 Task: Check the average views per listing of common area in the last 3 years.
Action: Mouse moved to (1001, 246)
Screenshot: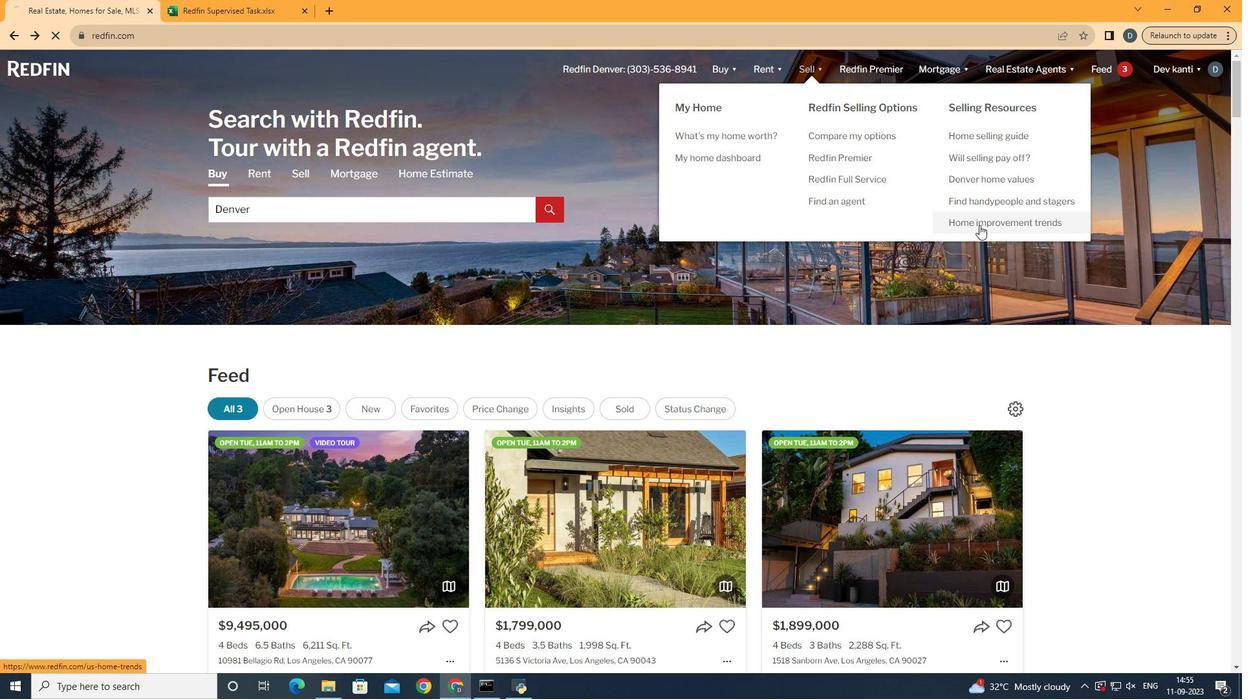 
Action: Mouse pressed left at (1001, 246)
Screenshot: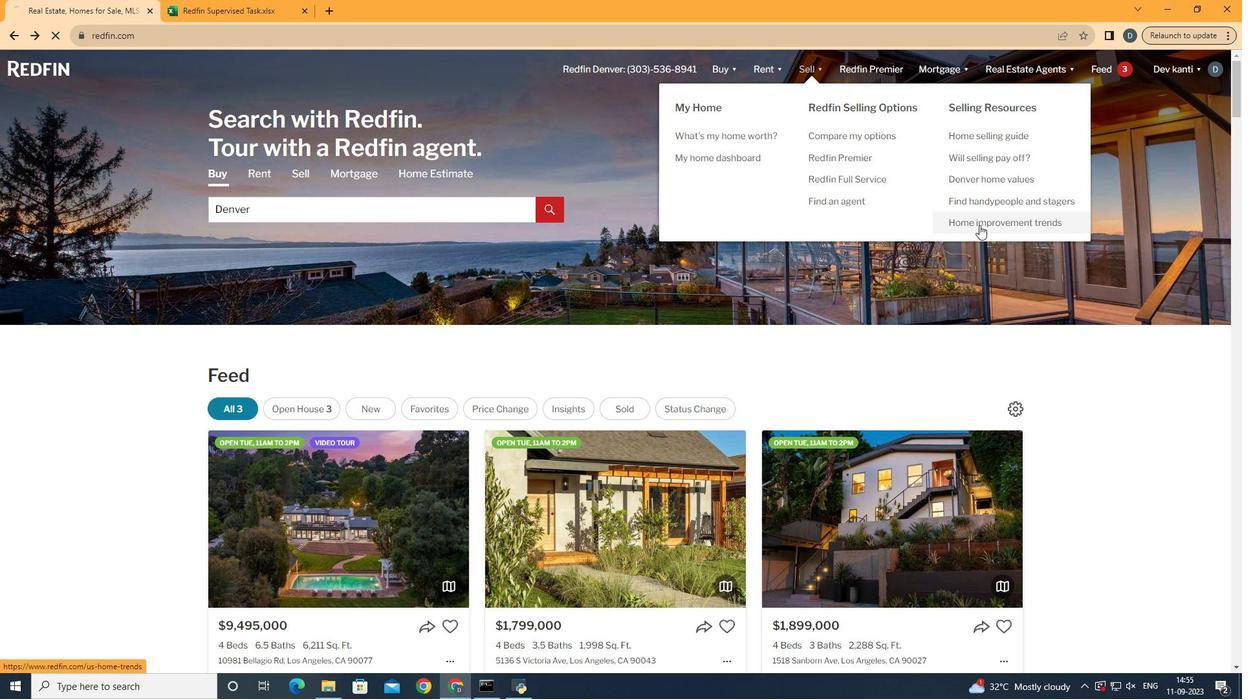 
Action: Mouse moved to (342, 264)
Screenshot: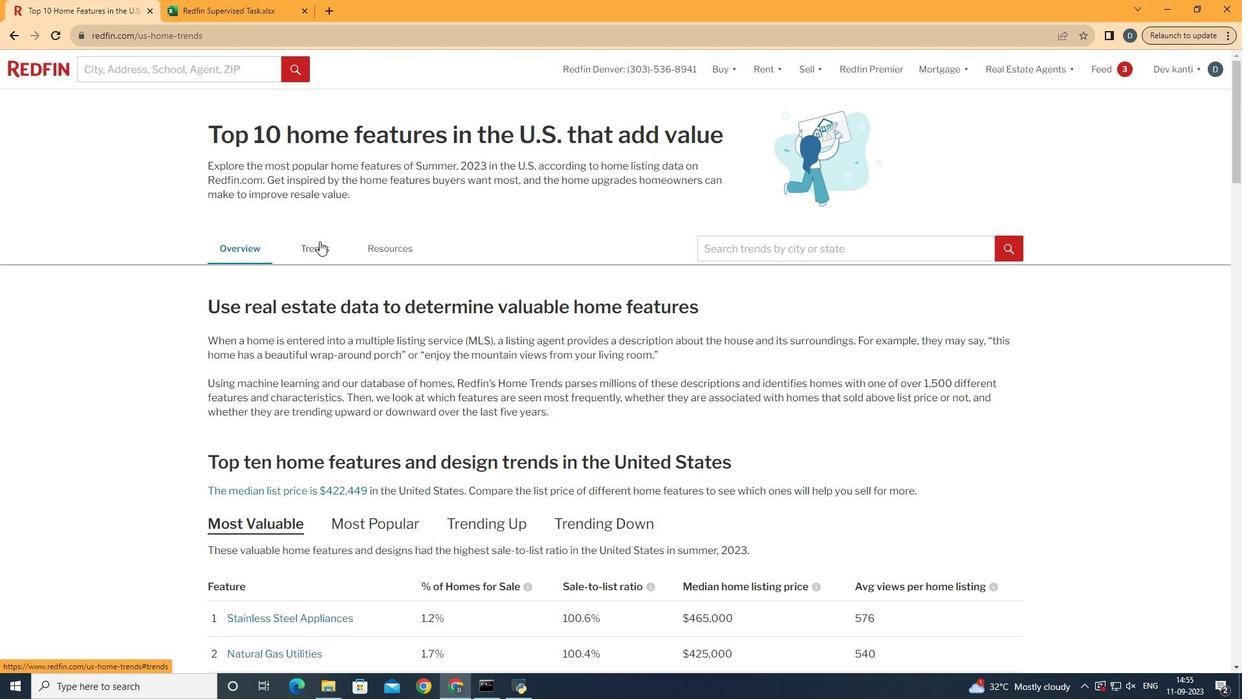 
Action: Mouse pressed left at (342, 264)
Screenshot: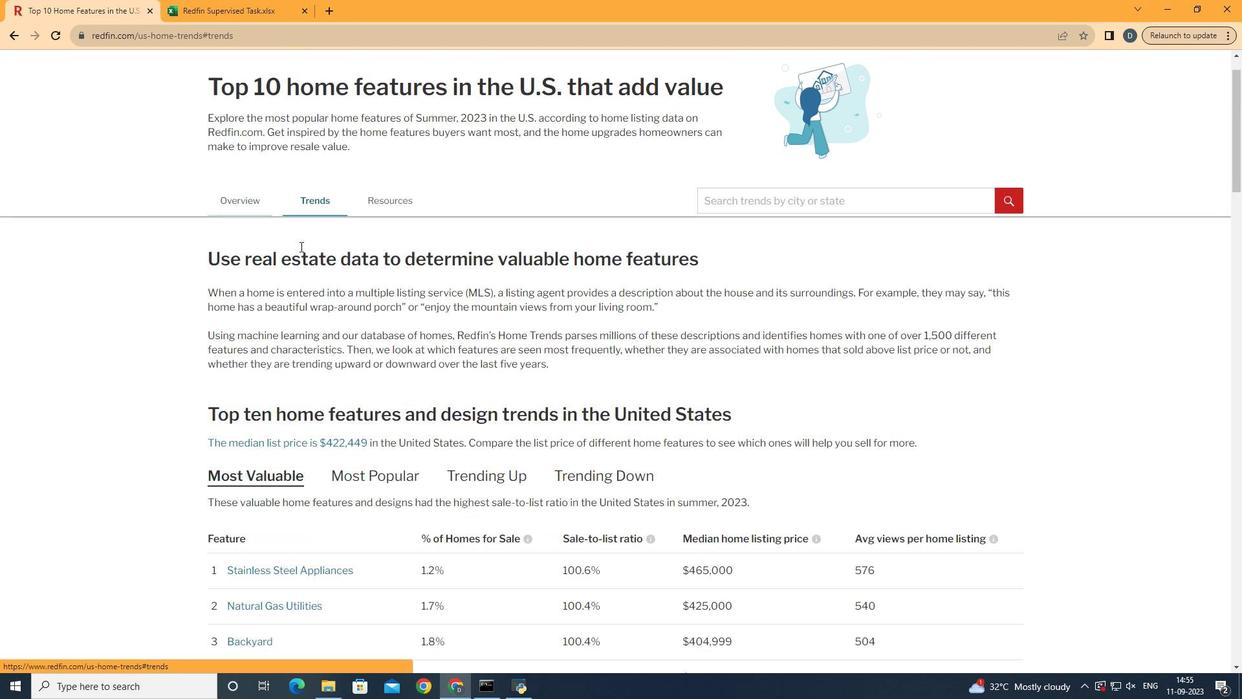 
Action: Mouse moved to (359, 298)
Screenshot: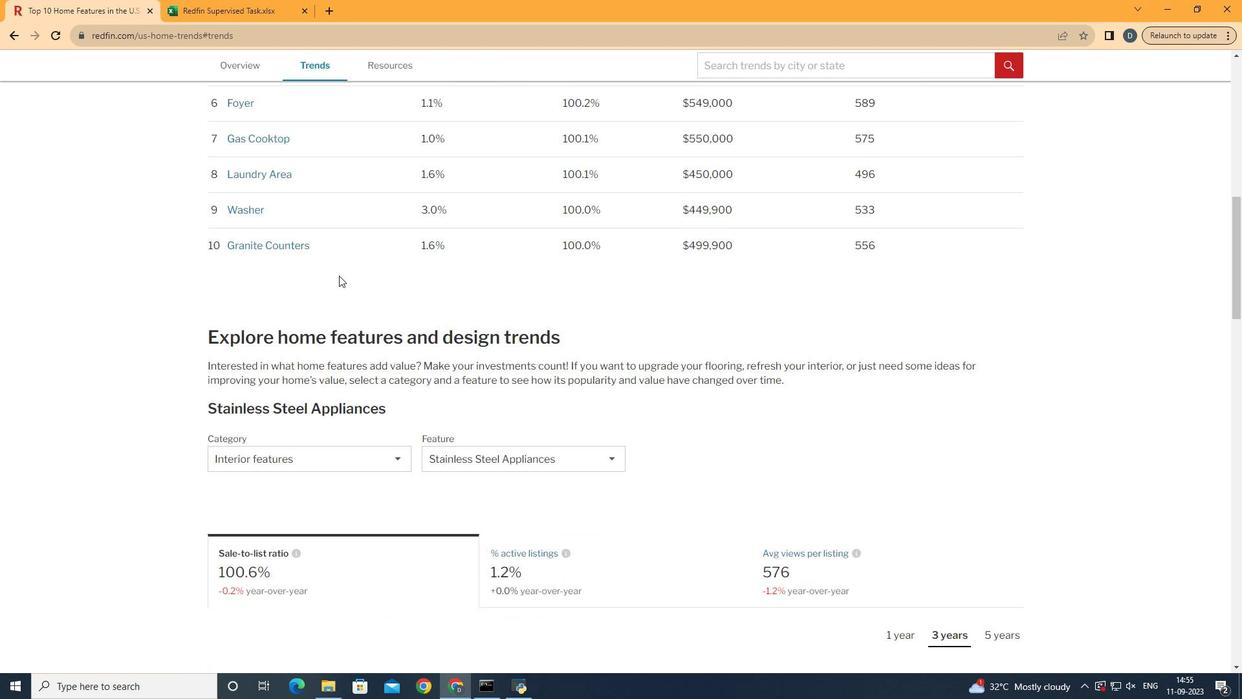 
Action: Mouse scrolled (359, 297) with delta (0, 0)
Screenshot: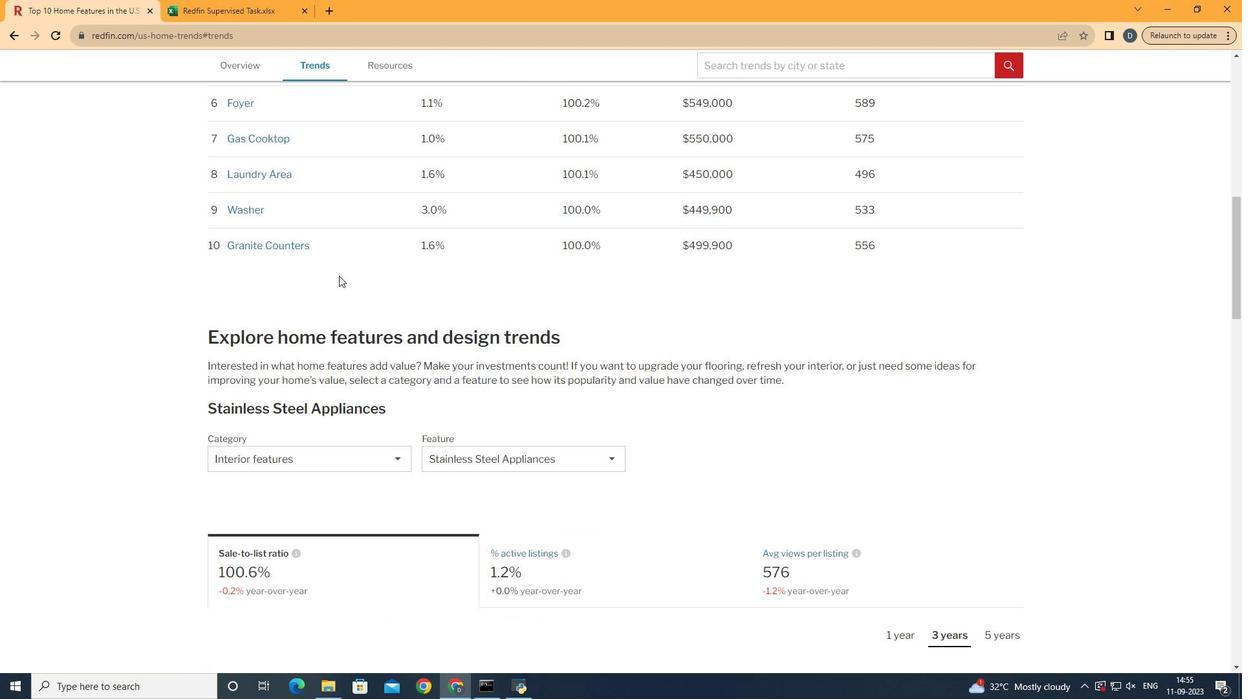 
Action: Mouse scrolled (359, 297) with delta (0, 0)
Screenshot: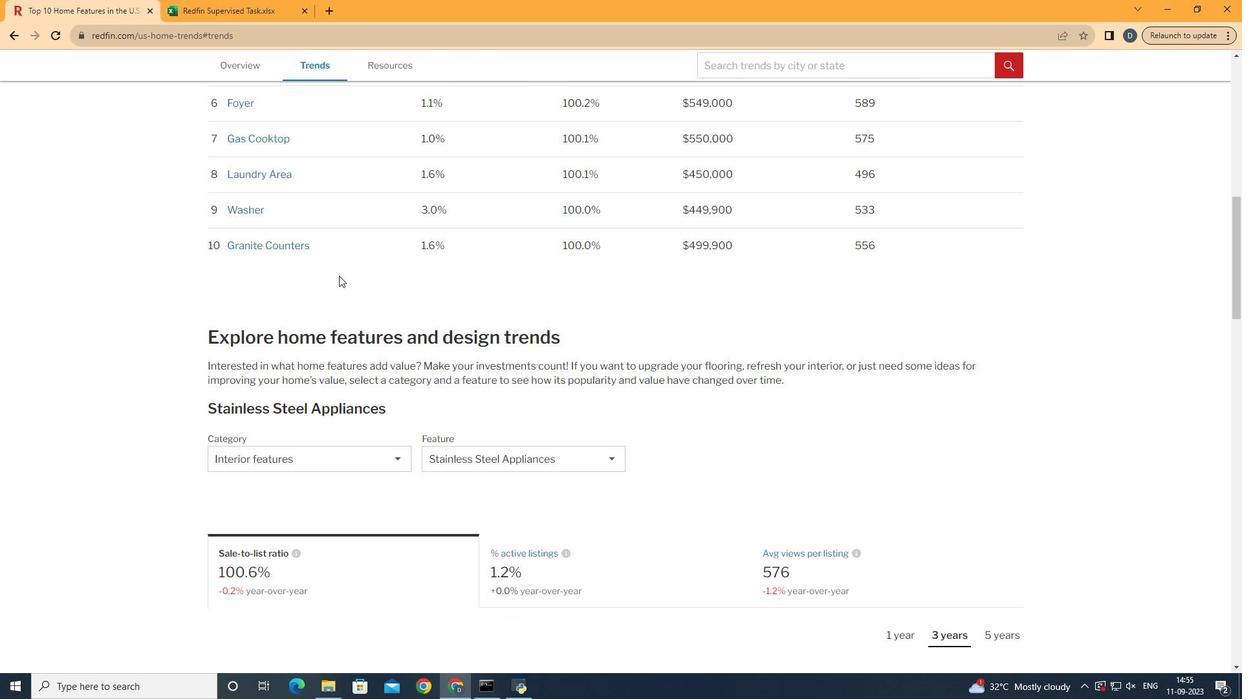 
Action: Mouse scrolled (359, 297) with delta (0, 0)
Screenshot: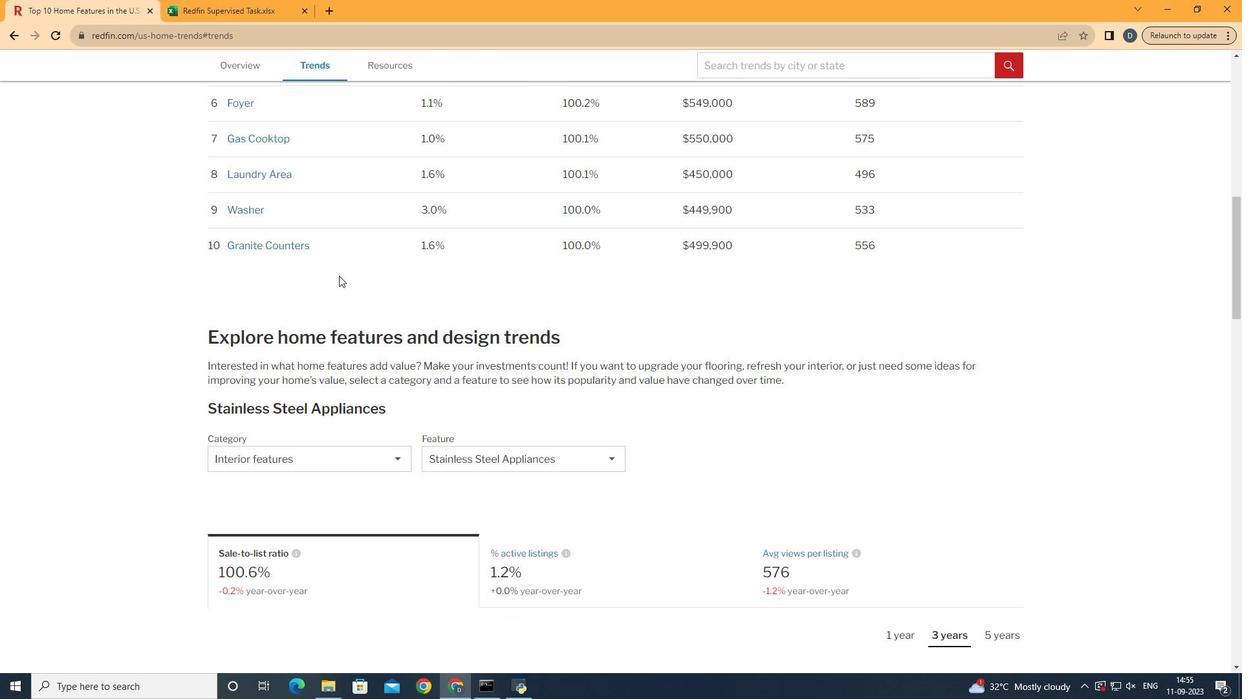 
Action: Mouse scrolled (359, 297) with delta (0, 0)
Screenshot: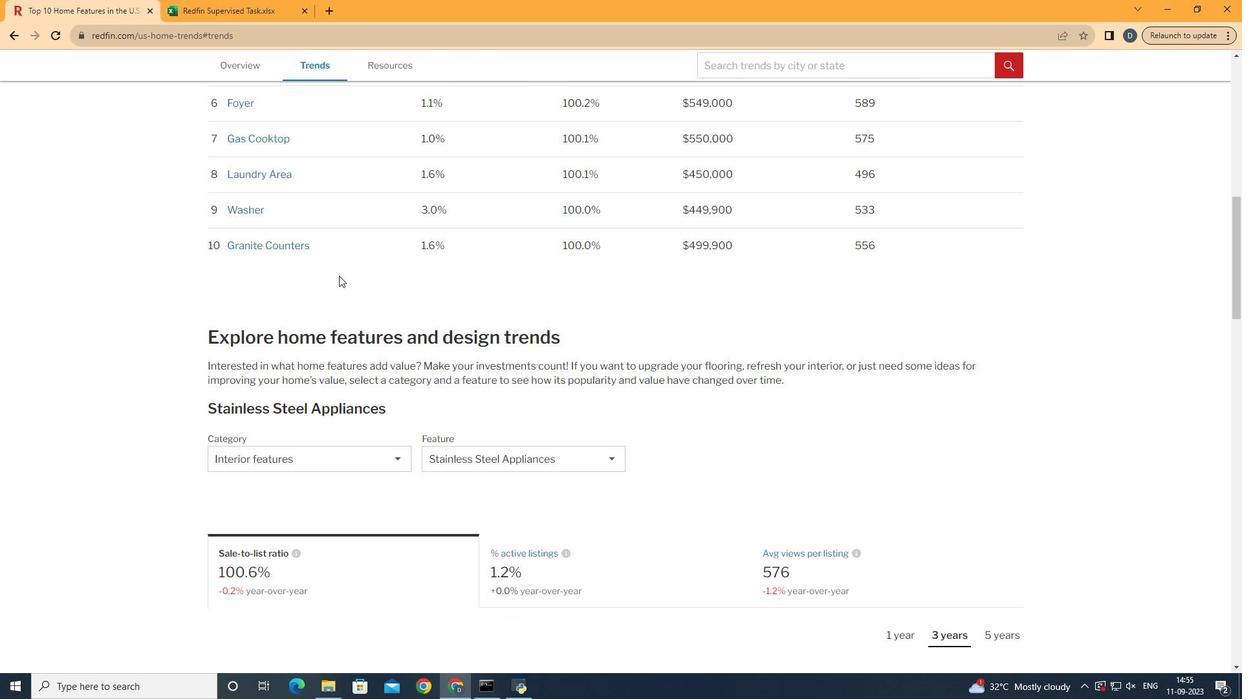 
Action: Mouse moved to (360, 298)
Screenshot: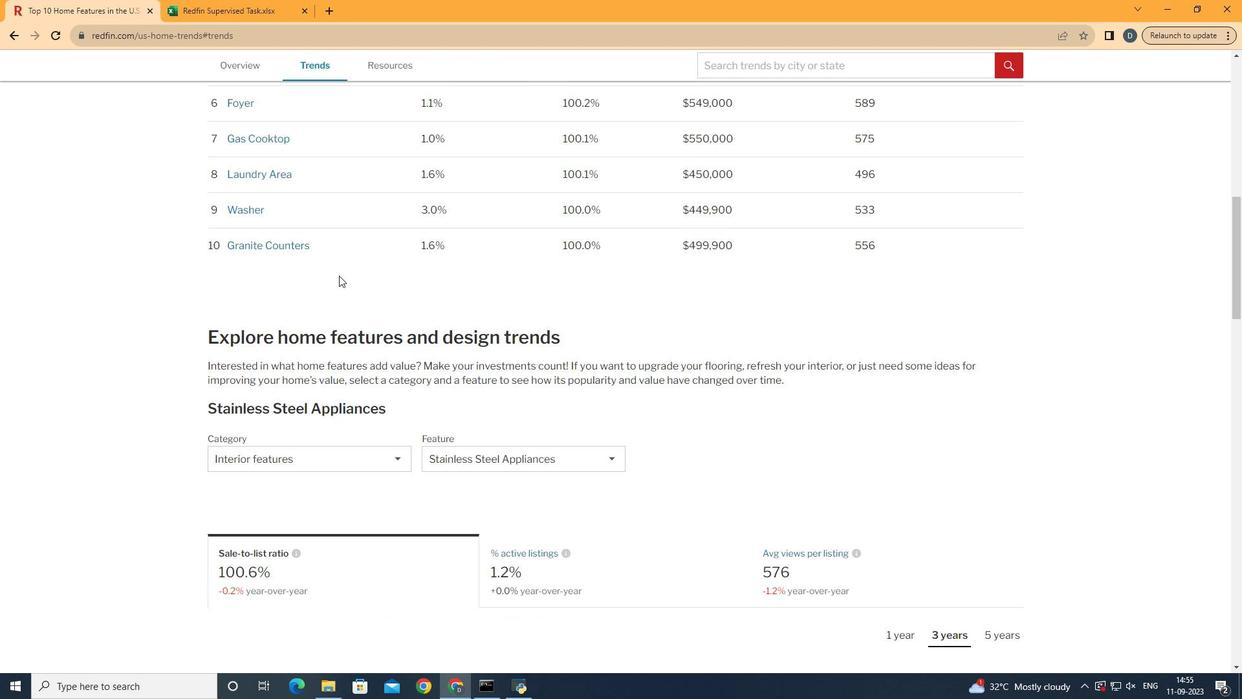 
Action: Mouse scrolled (360, 297) with delta (0, 0)
Screenshot: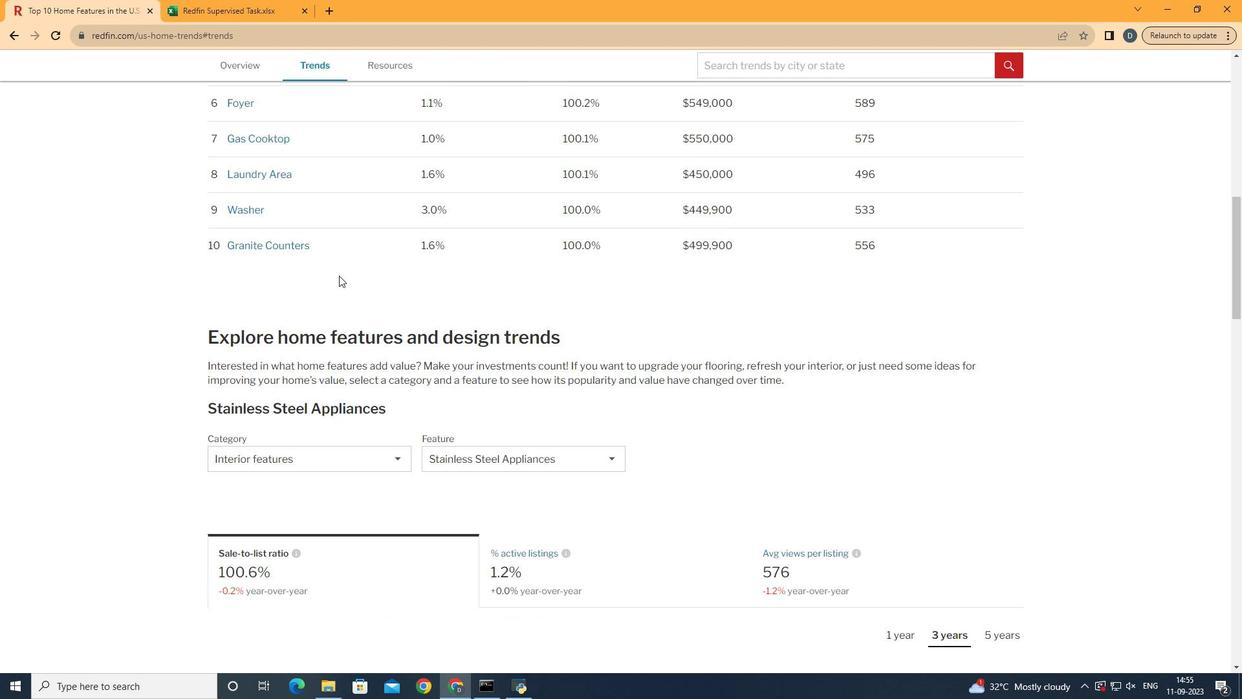 
Action: Mouse moved to (361, 298)
Screenshot: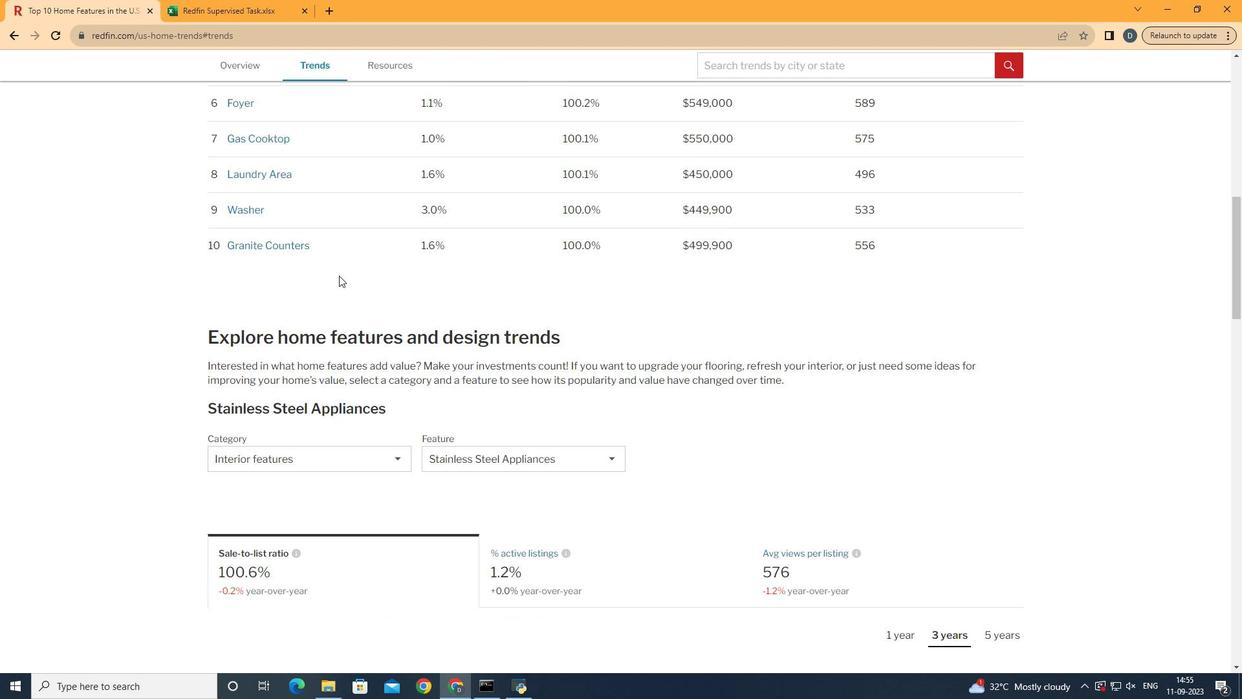 
Action: Mouse scrolled (361, 297) with delta (0, 0)
Screenshot: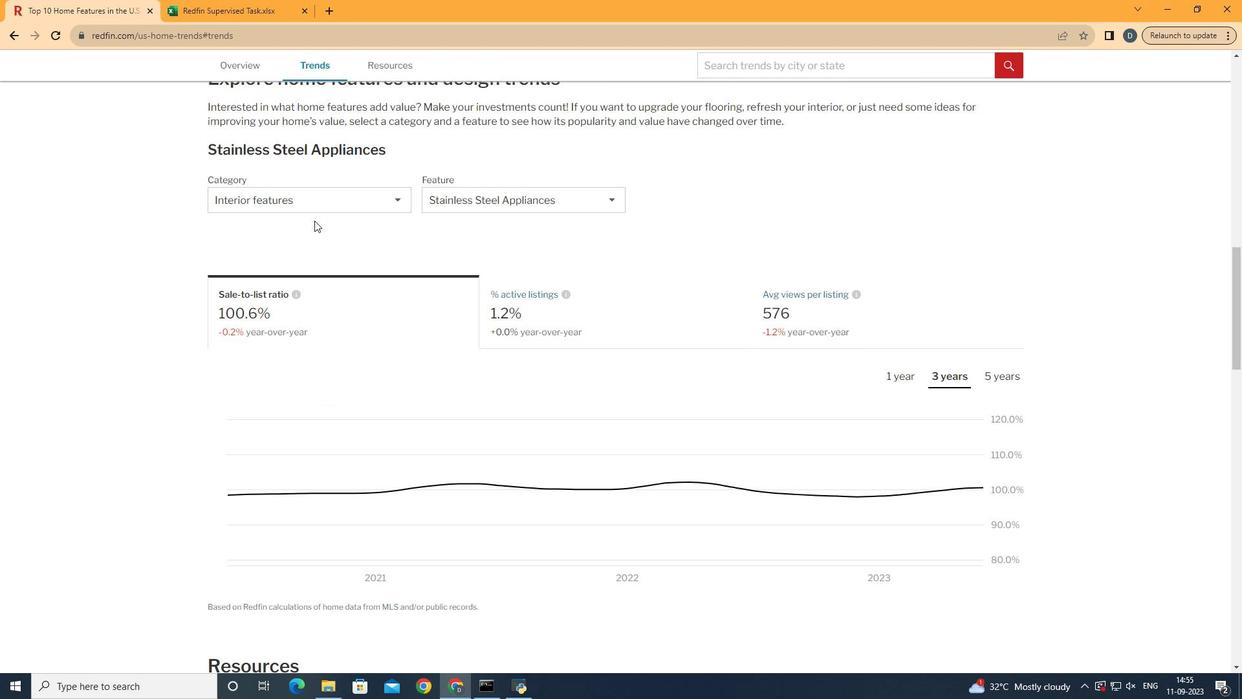 
Action: Mouse scrolled (361, 297) with delta (0, 0)
Screenshot: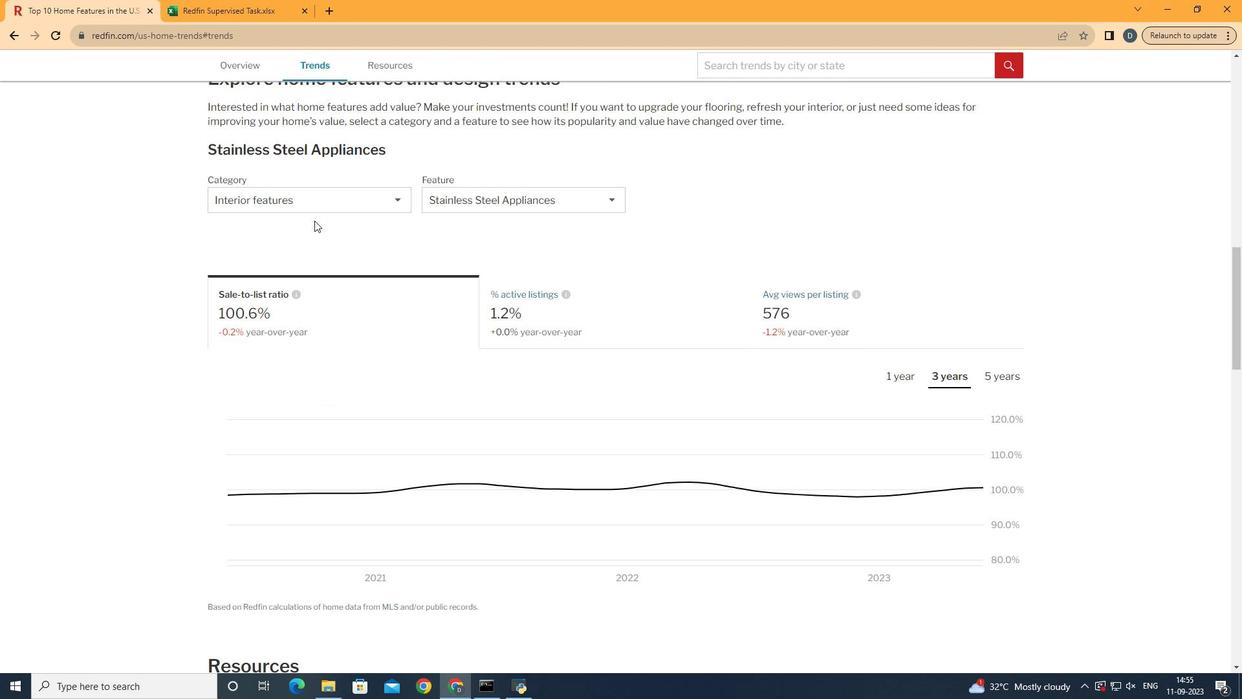 
Action: Mouse scrolled (361, 297) with delta (0, 0)
Screenshot: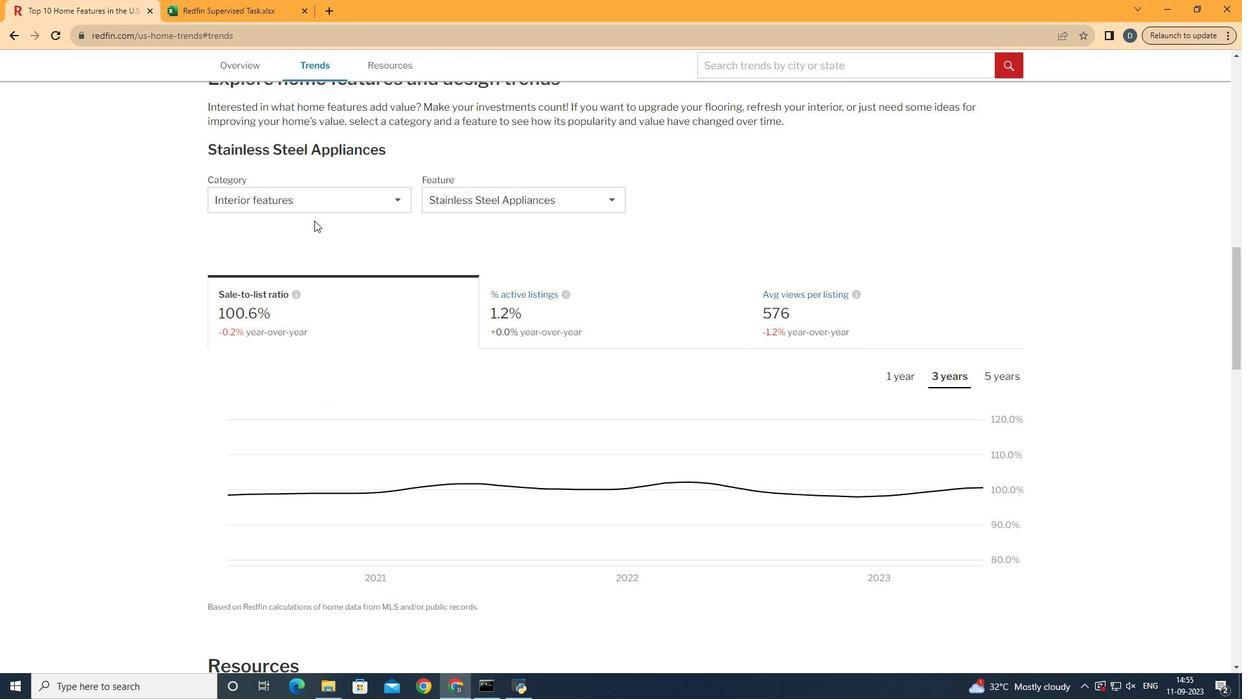 
Action: Mouse scrolled (361, 297) with delta (0, 0)
Screenshot: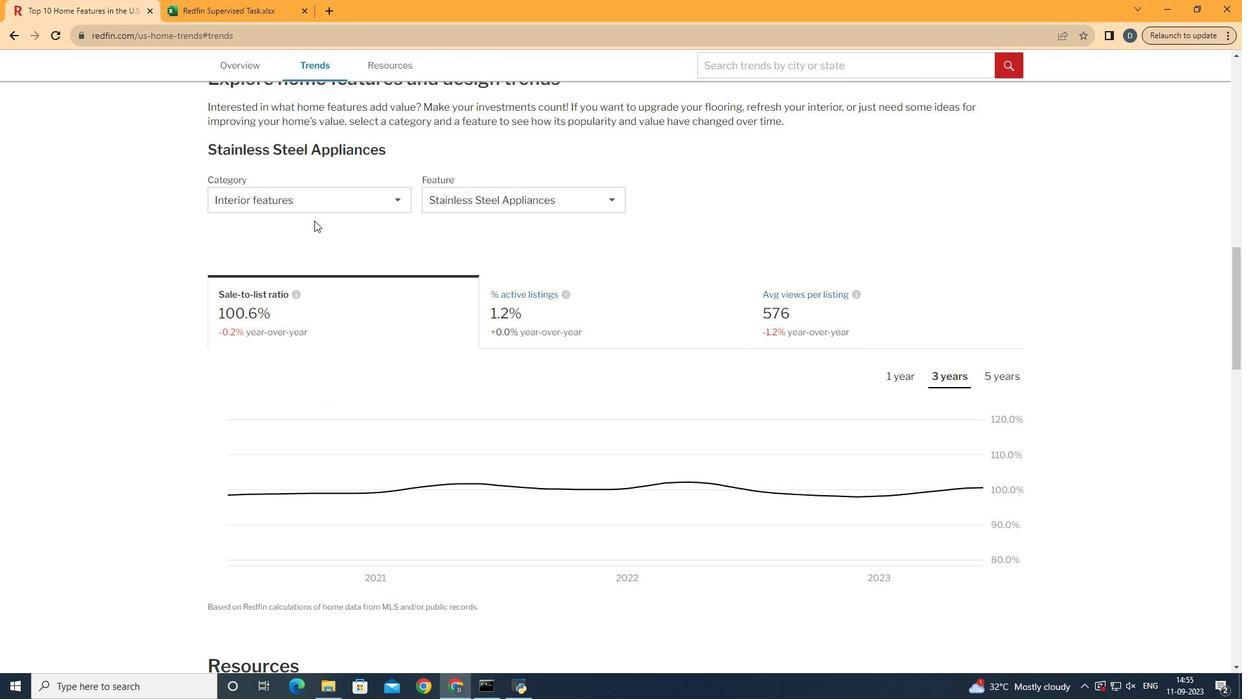 
Action: Mouse moved to (348, 212)
Screenshot: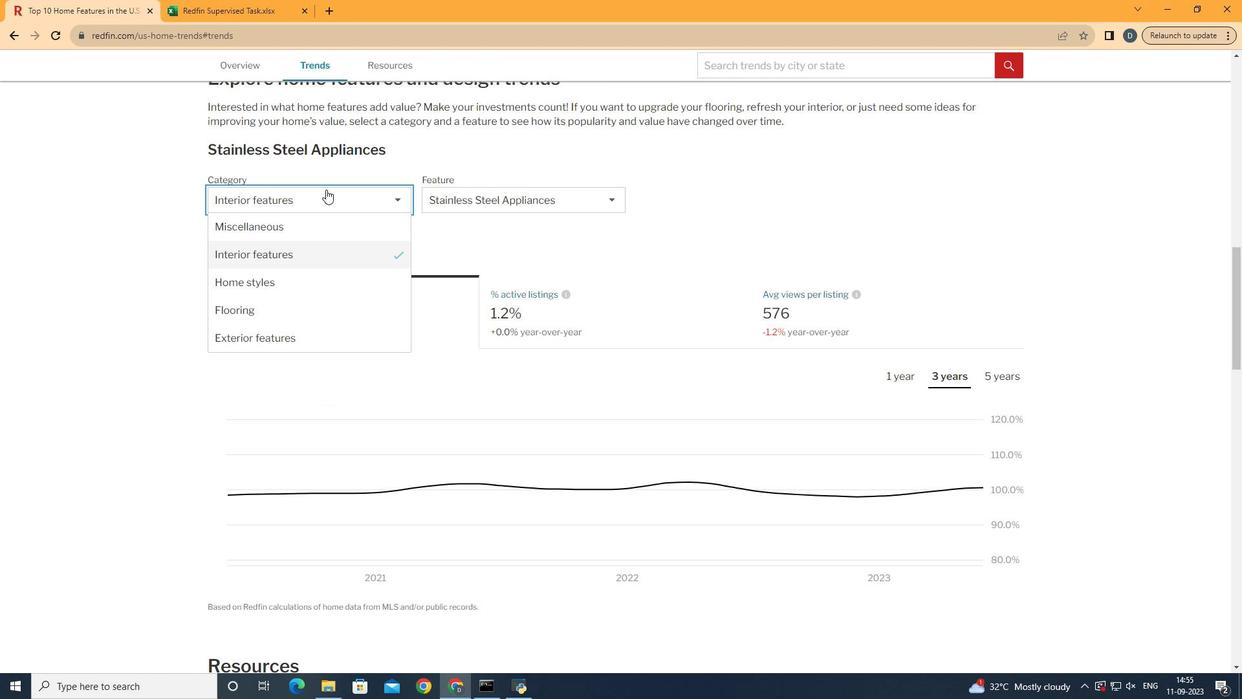 
Action: Mouse pressed left at (348, 212)
Screenshot: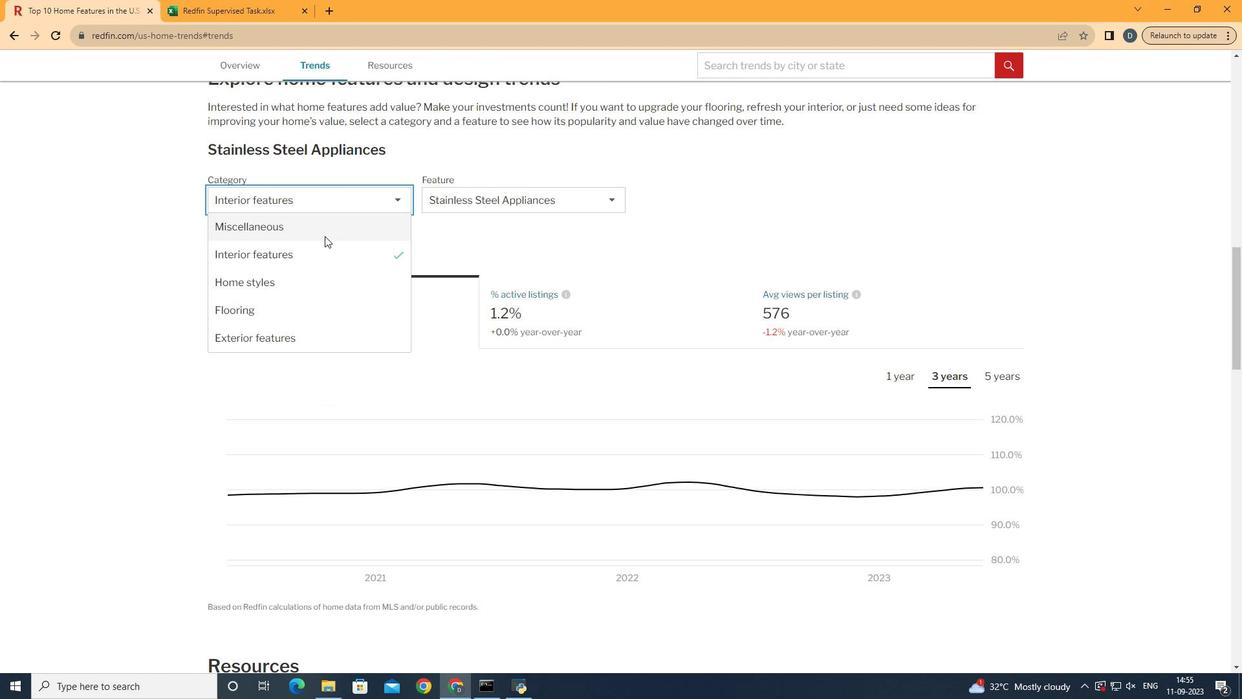 
Action: Mouse moved to (383, 284)
Screenshot: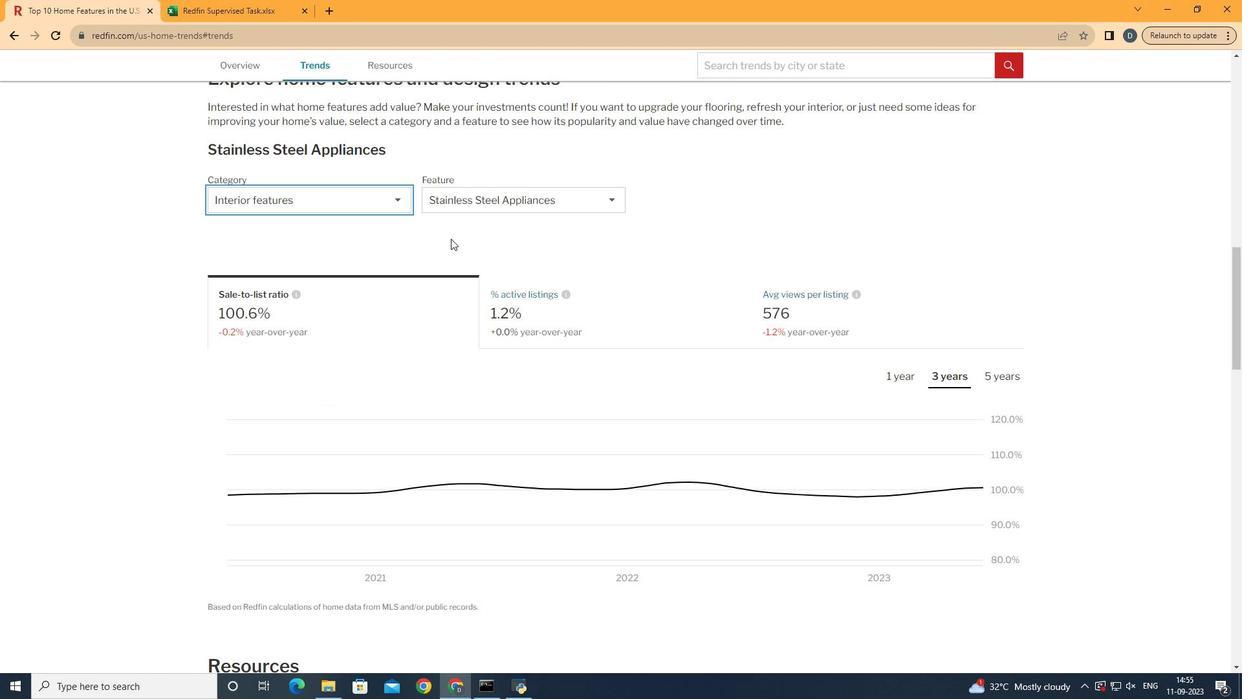 
Action: Mouse pressed left at (383, 284)
Screenshot: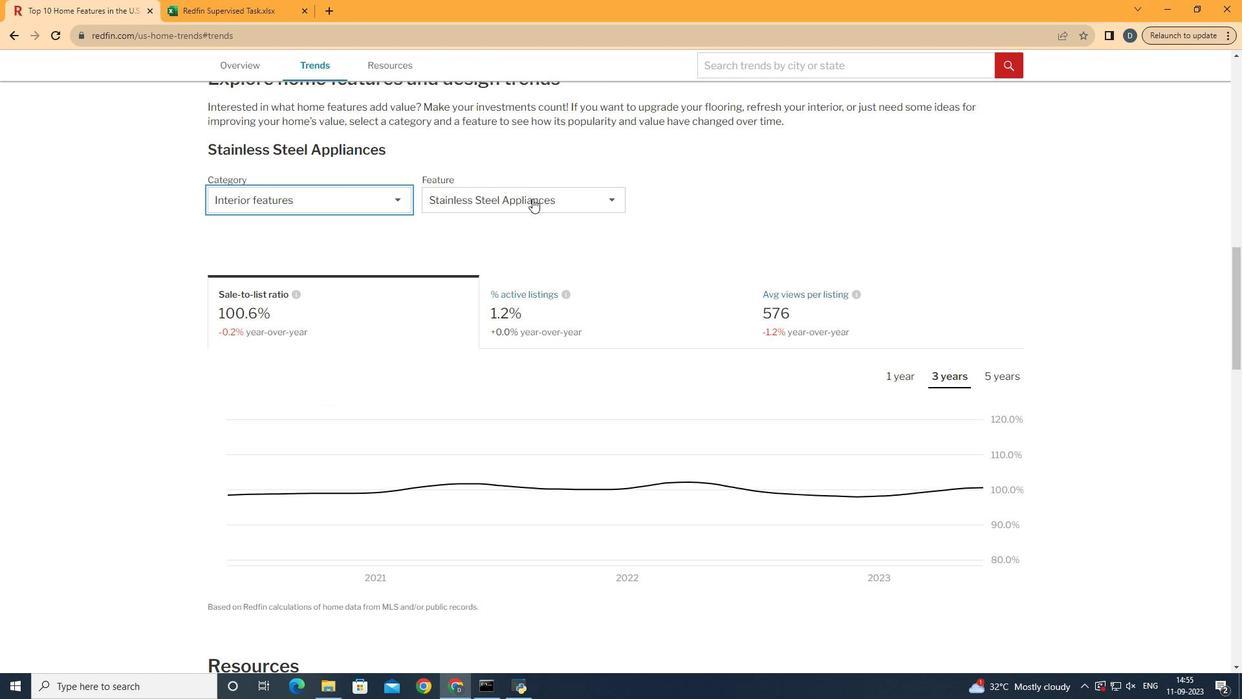 
Action: Mouse moved to (555, 221)
Screenshot: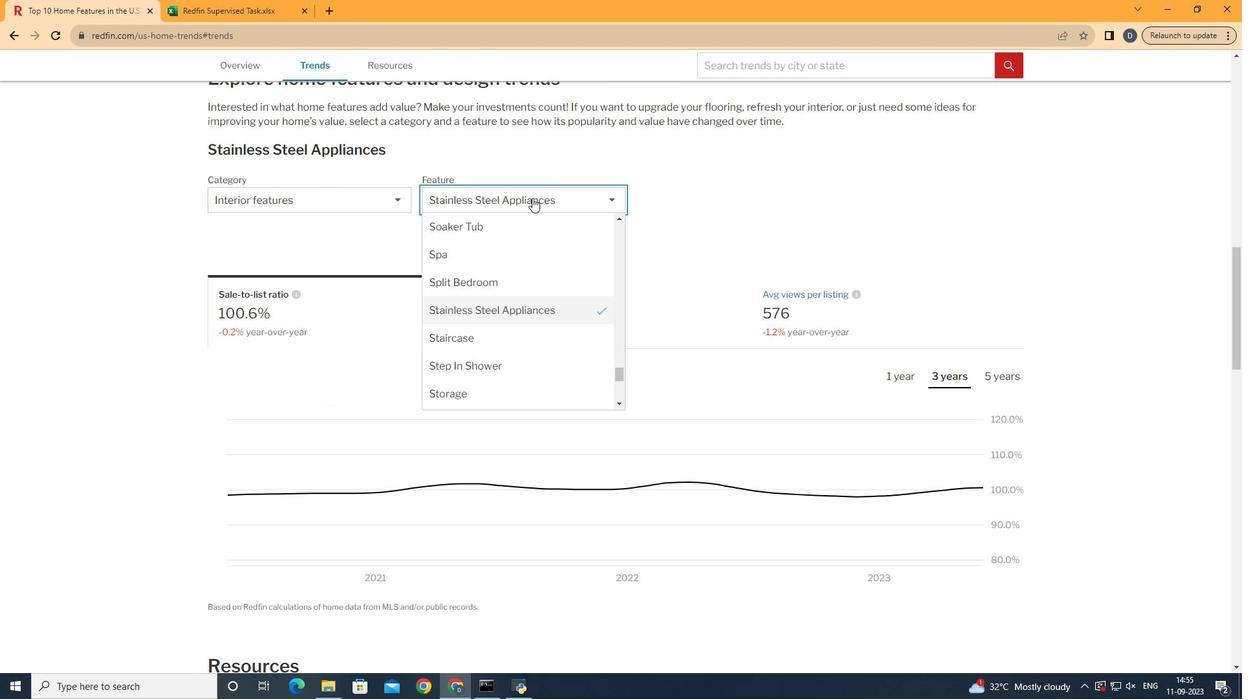 
Action: Mouse pressed left at (555, 221)
Screenshot: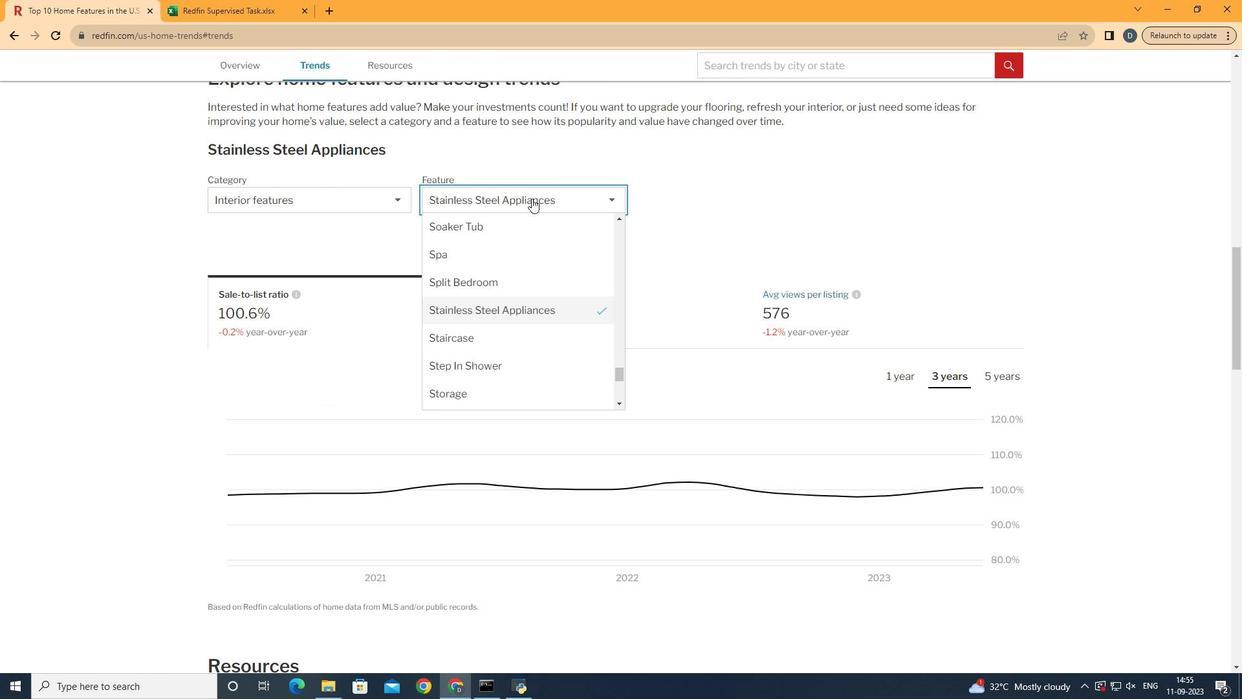 
Action: Mouse moved to (581, 345)
Screenshot: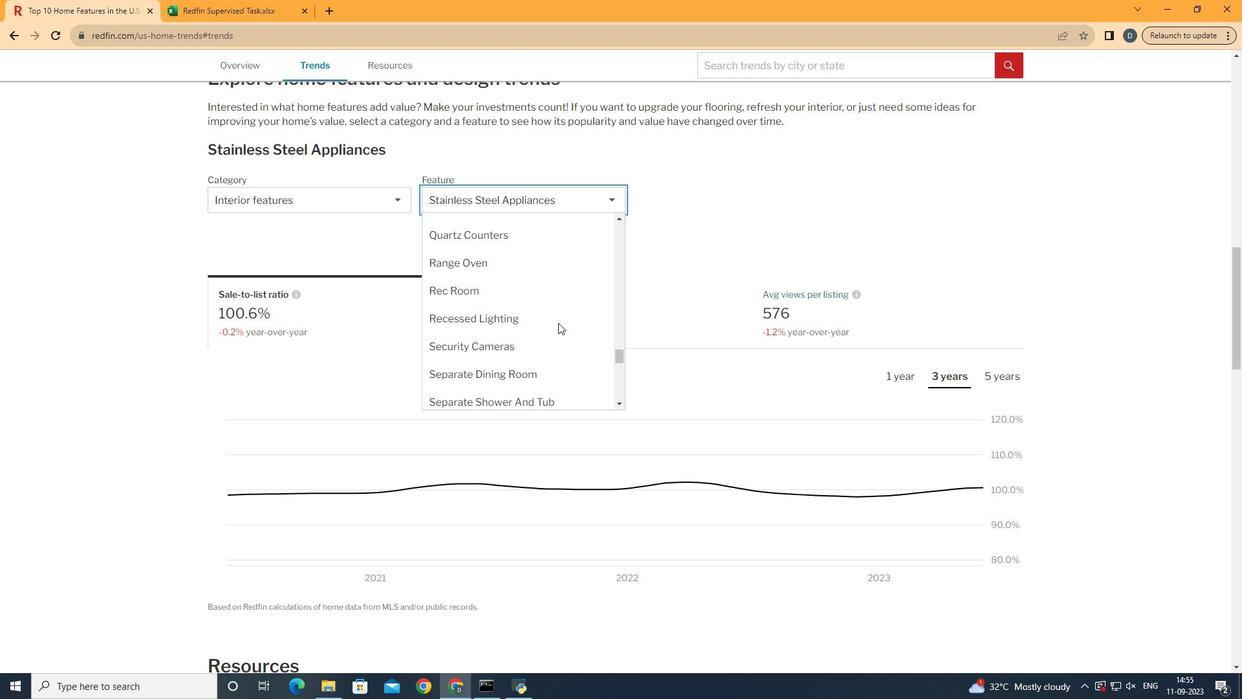 
Action: Mouse scrolled (581, 346) with delta (0, 0)
Screenshot: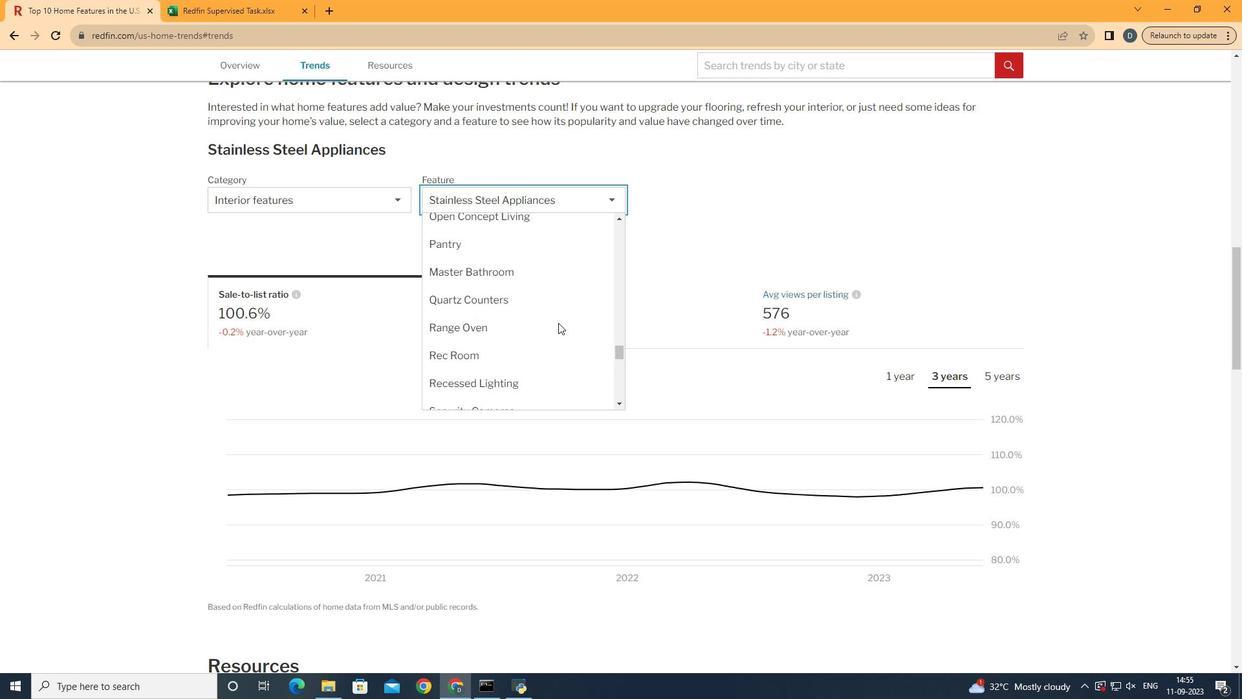 
Action: Mouse scrolled (581, 346) with delta (0, 0)
Screenshot: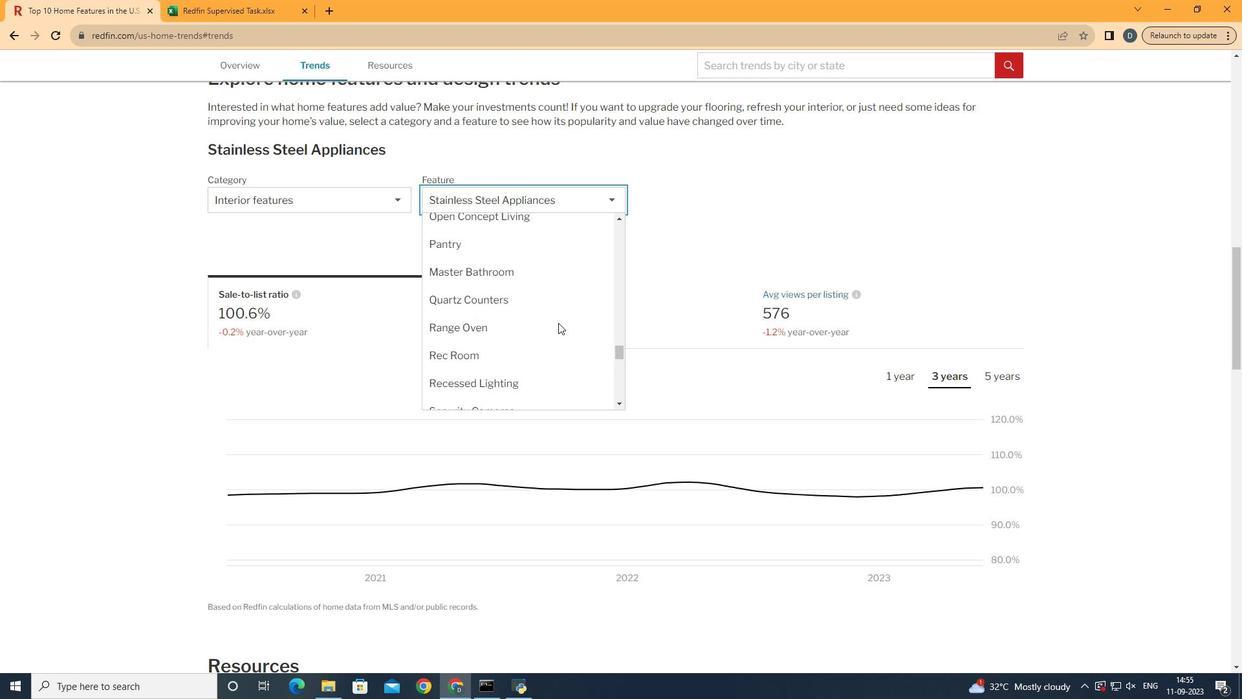 
Action: Mouse scrolled (581, 346) with delta (0, 0)
Screenshot: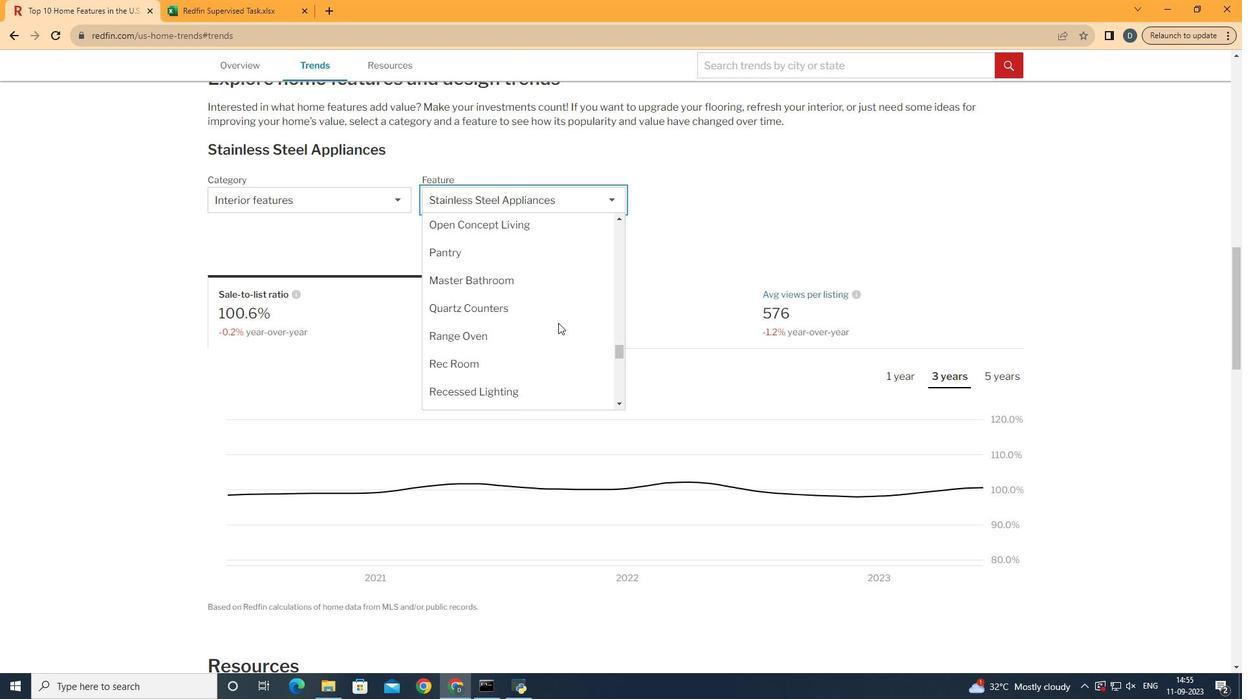 
Action: Mouse scrolled (581, 346) with delta (0, 0)
Screenshot: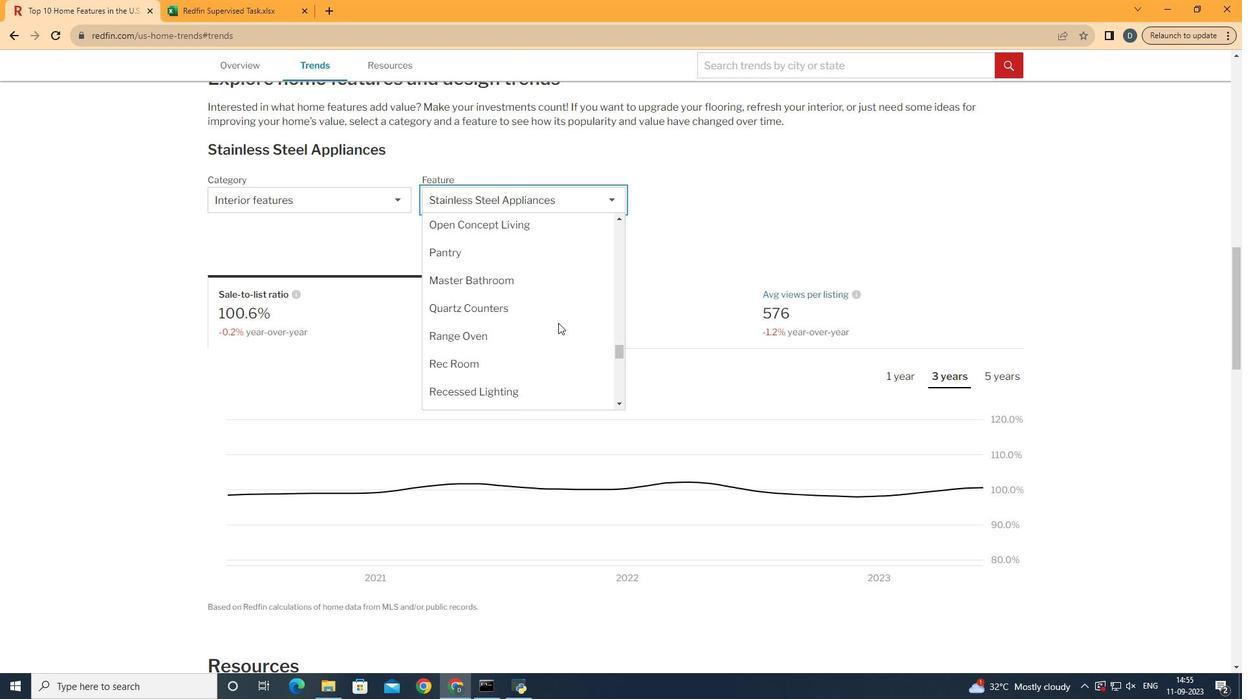 
Action: Mouse scrolled (581, 346) with delta (0, 0)
Screenshot: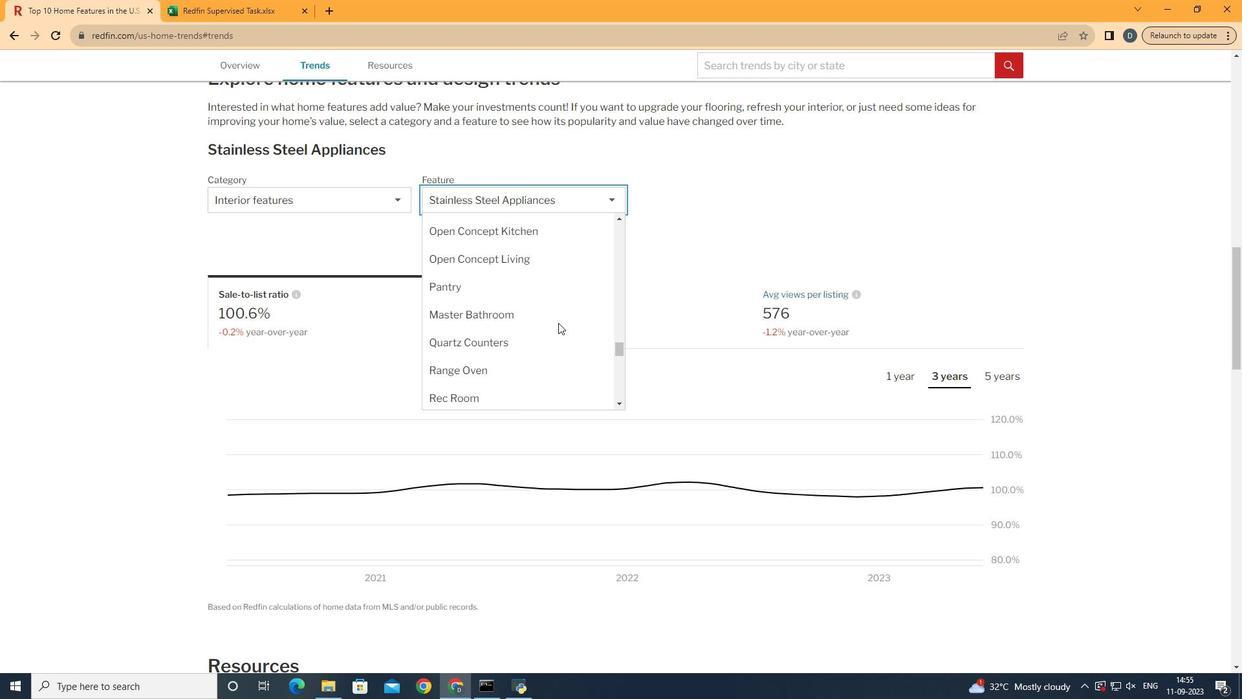 
Action: Mouse scrolled (581, 346) with delta (0, 0)
Screenshot: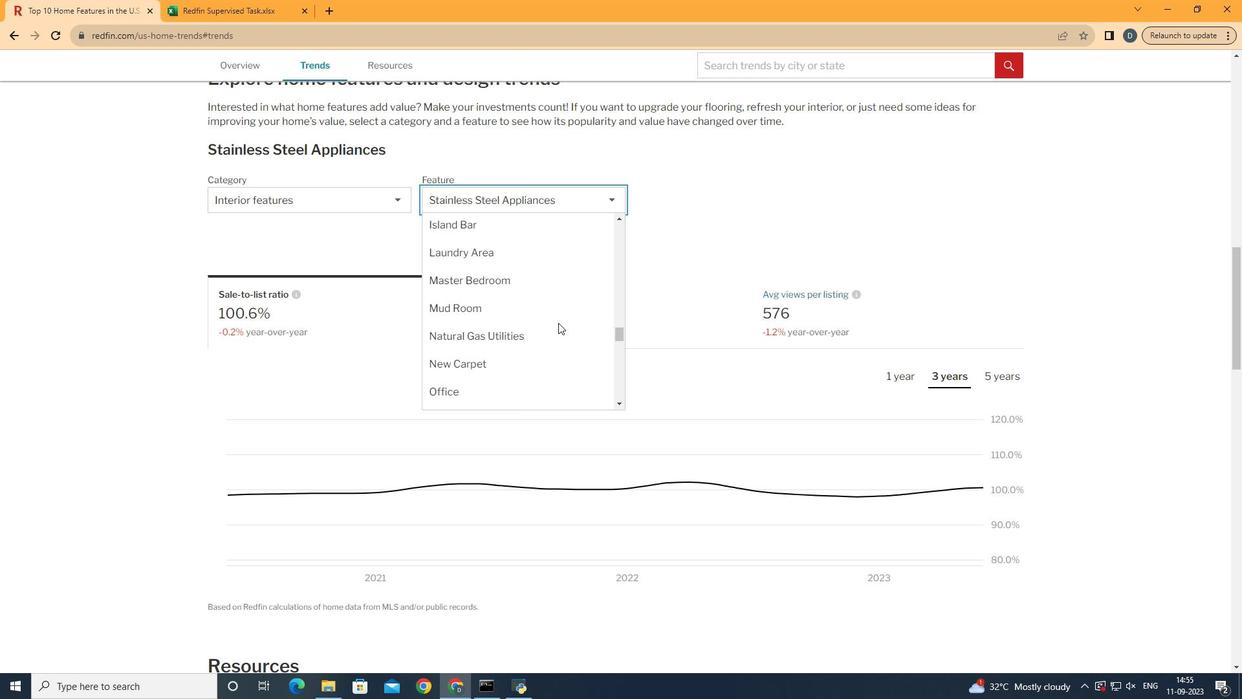 
Action: Mouse scrolled (581, 346) with delta (0, 0)
Screenshot: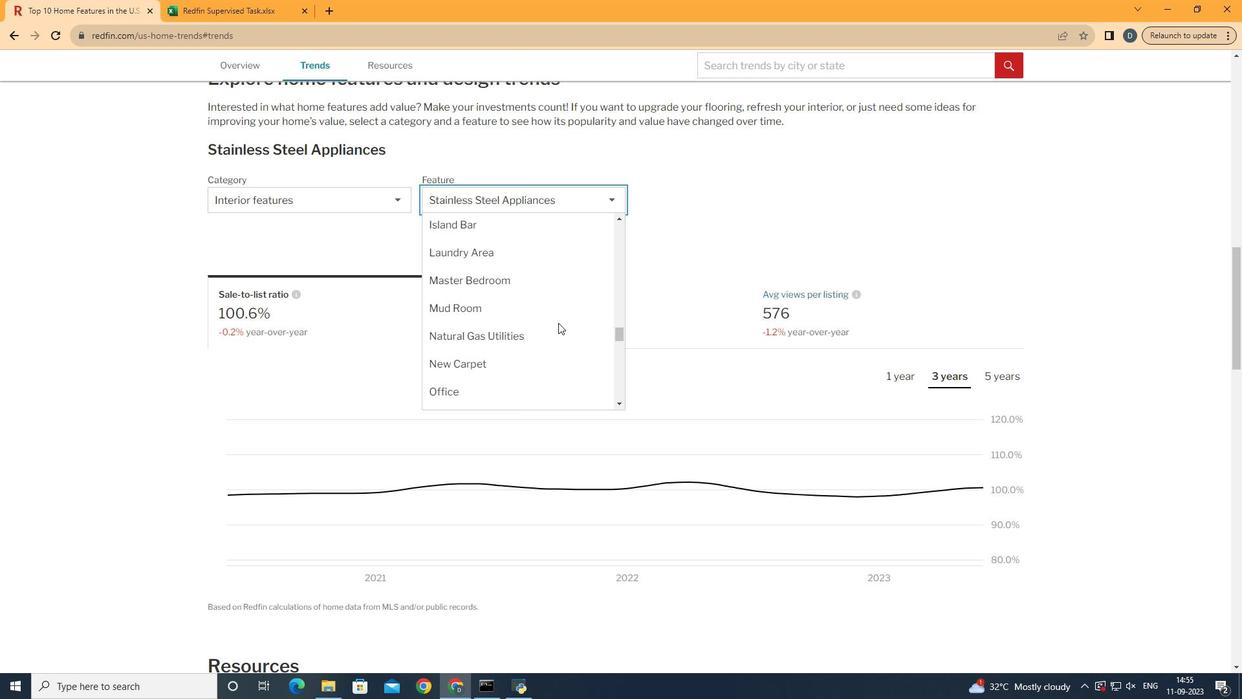 
Action: Mouse scrolled (581, 346) with delta (0, 0)
Screenshot: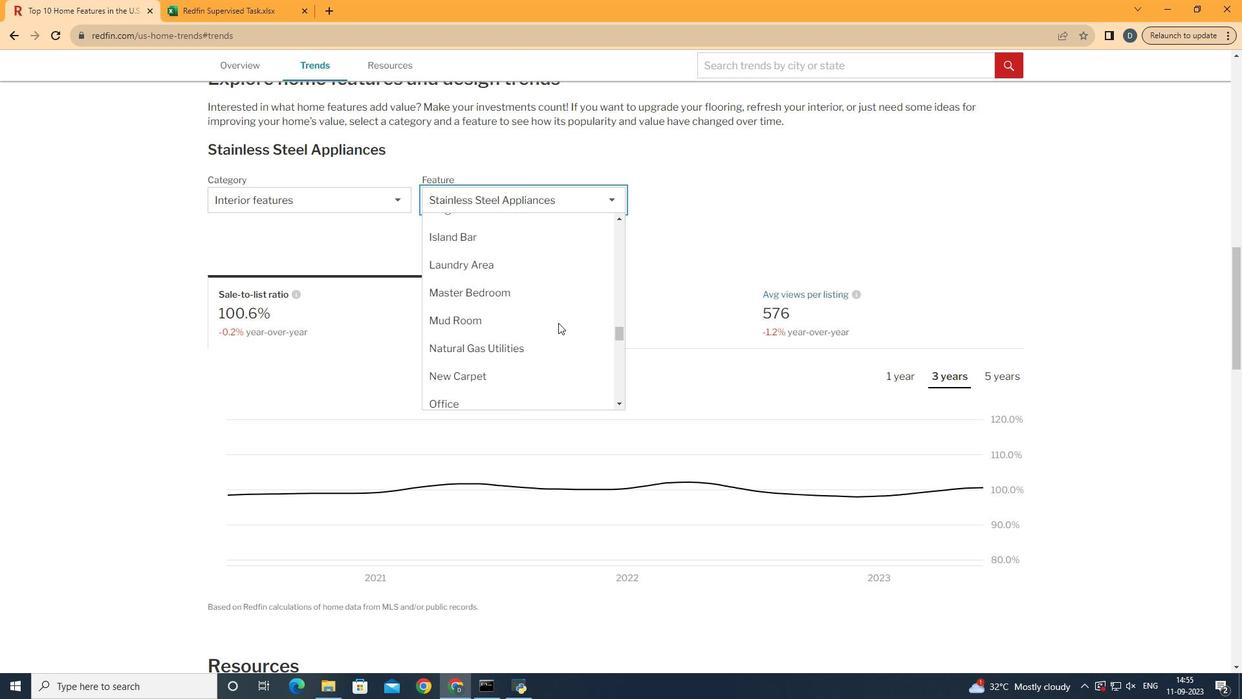 
Action: Mouse scrolled (581, 346) with delta (0, 0)
Screenshot: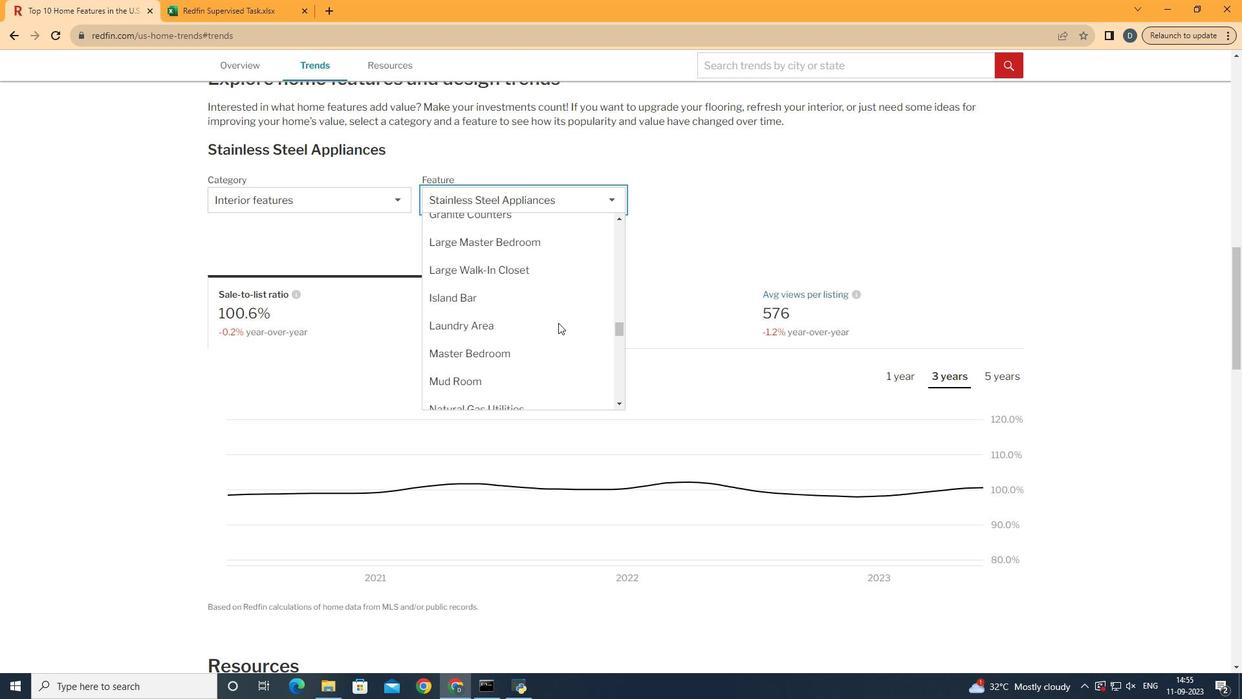 
Action: Mouse scrolled (581, 346) with delta (0, 0)
Screenshot: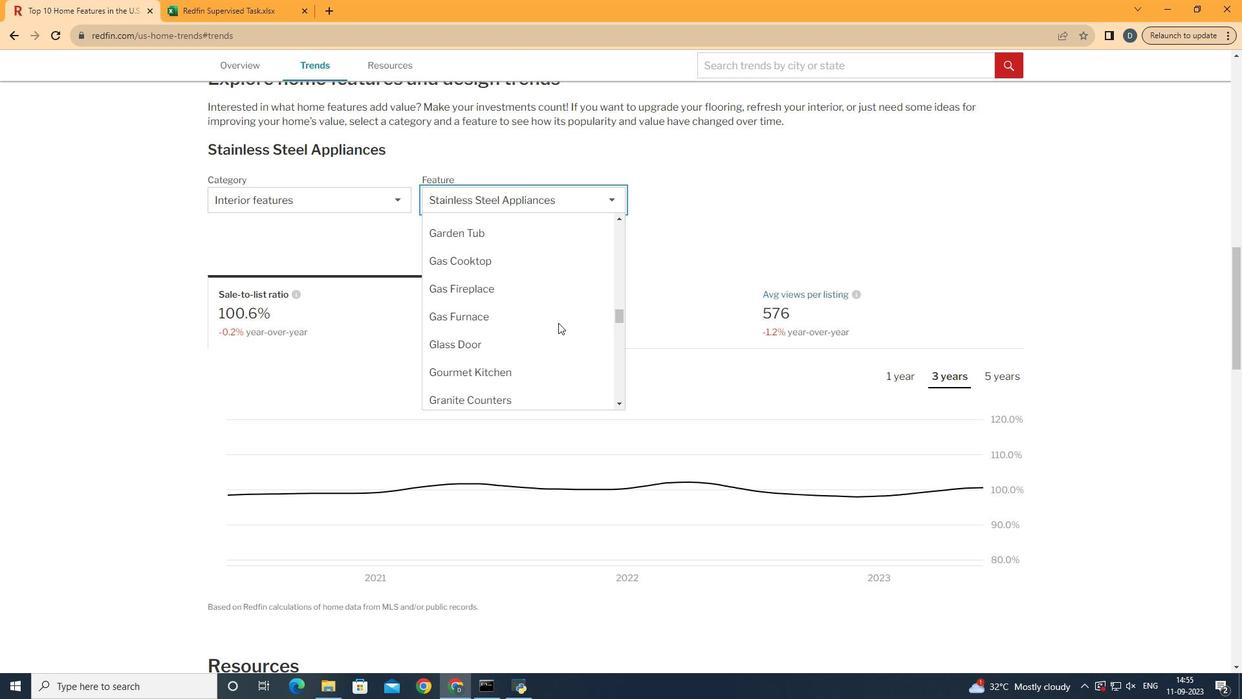 
Action: Mouse scrolled (581, 346) with delta (0, 0)
Screenshot: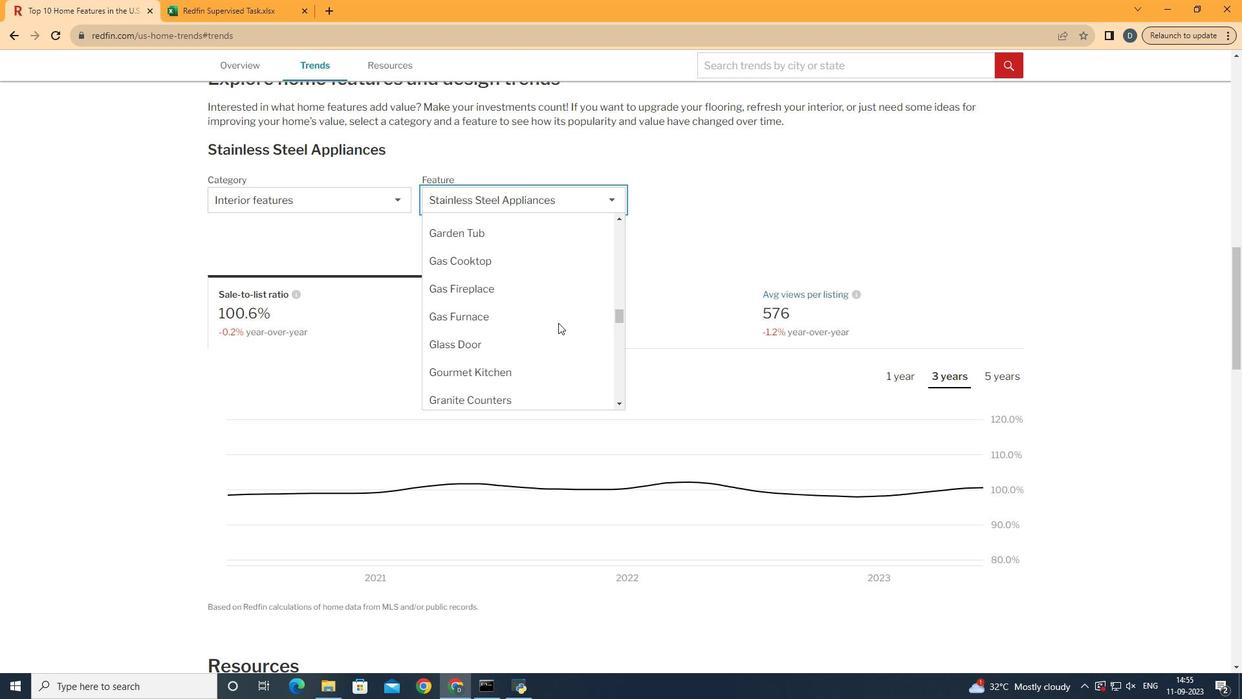 
Action: Mouse scrolled (581, 346) with delta (0, 0)
Screenshot: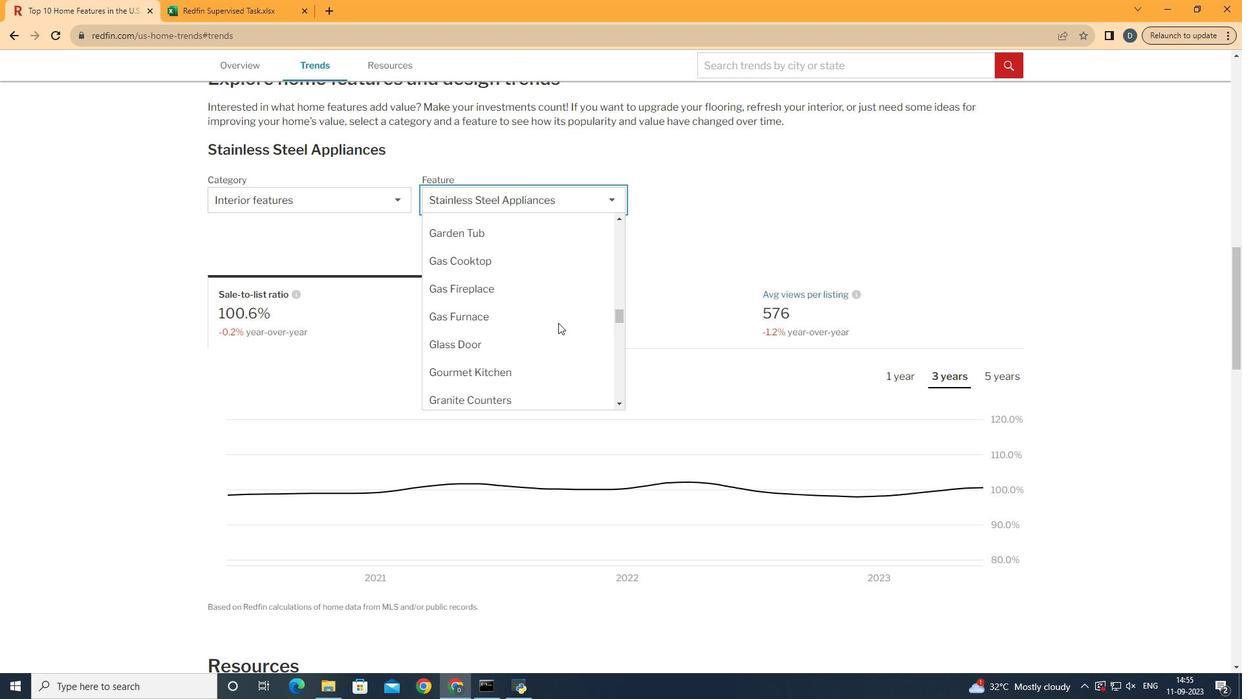 
Action: Mouse scrolled (581, 346) with delta (0, 0)
Screenshot: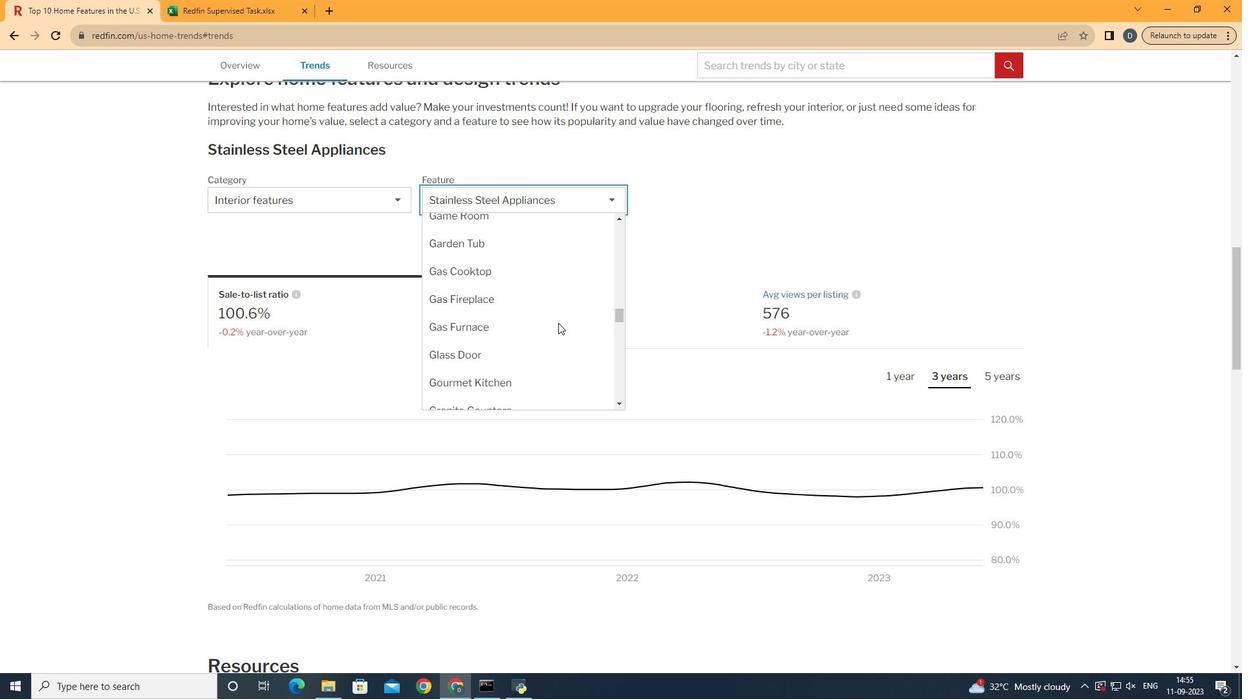 
Action: Mouse scrolled (581, 346) with delta (0, 0)
Screenshot: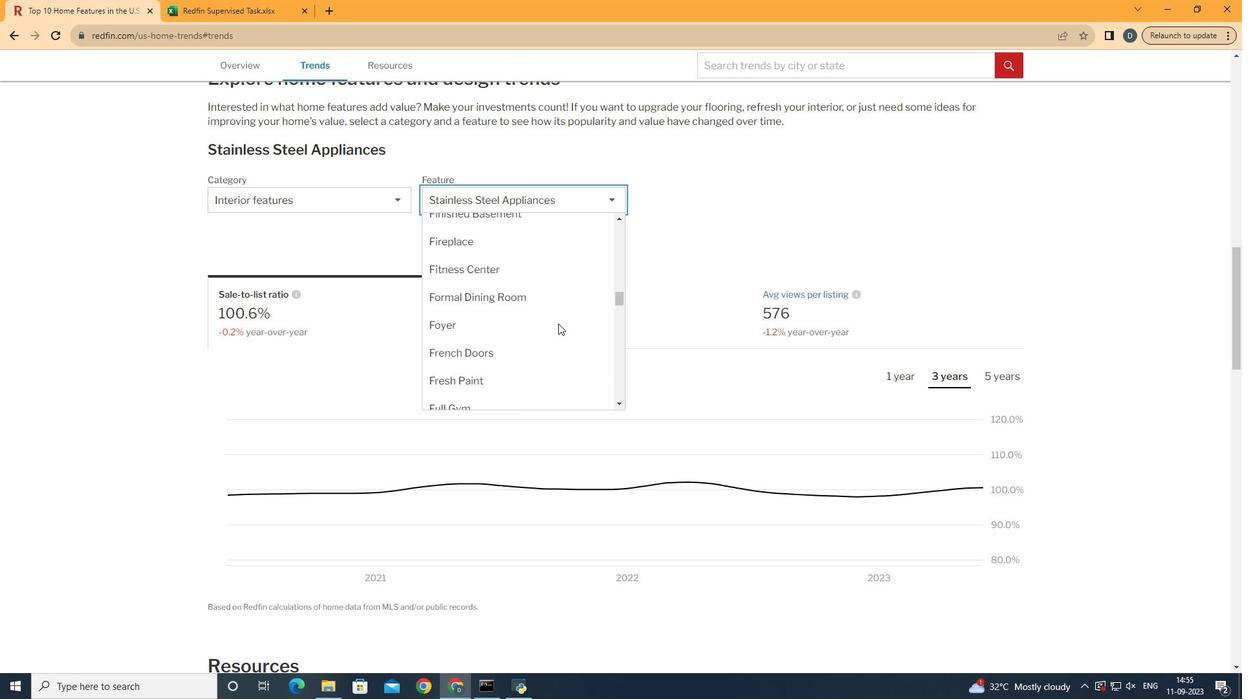 
Action: Mouse moved to (581, 345)
Screenshot: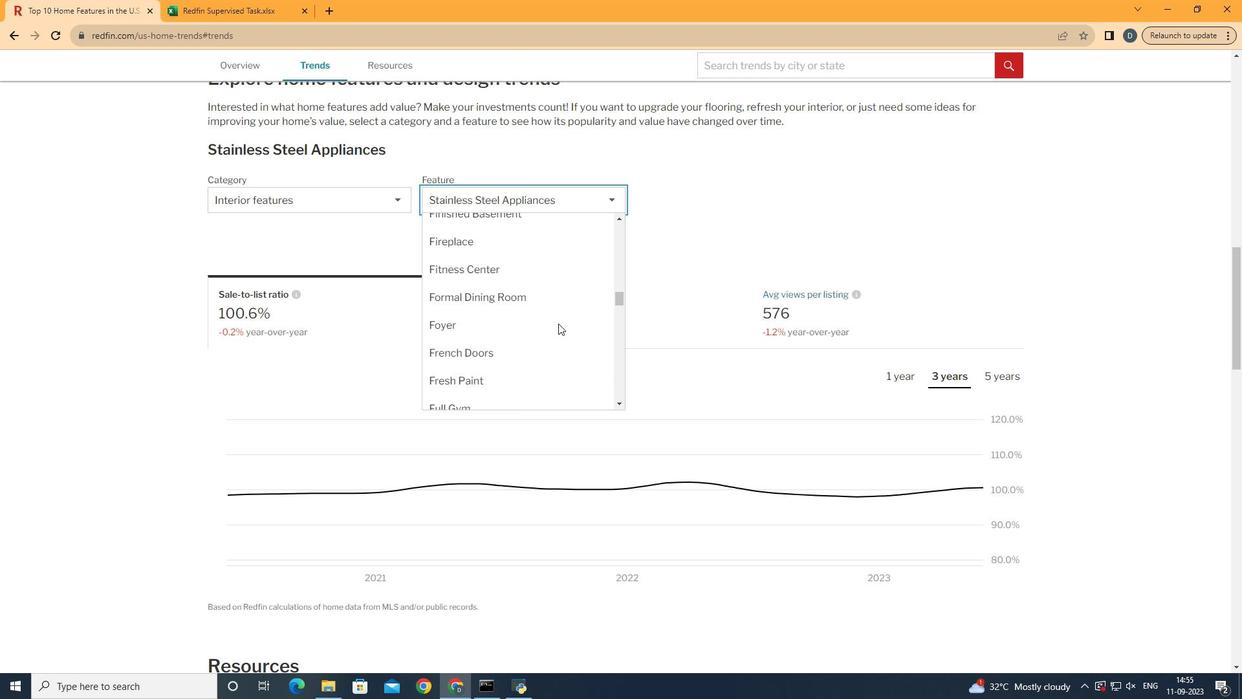 
Action: Mouse scrolled (581, 346) with delta (0, 0)
Screenshot: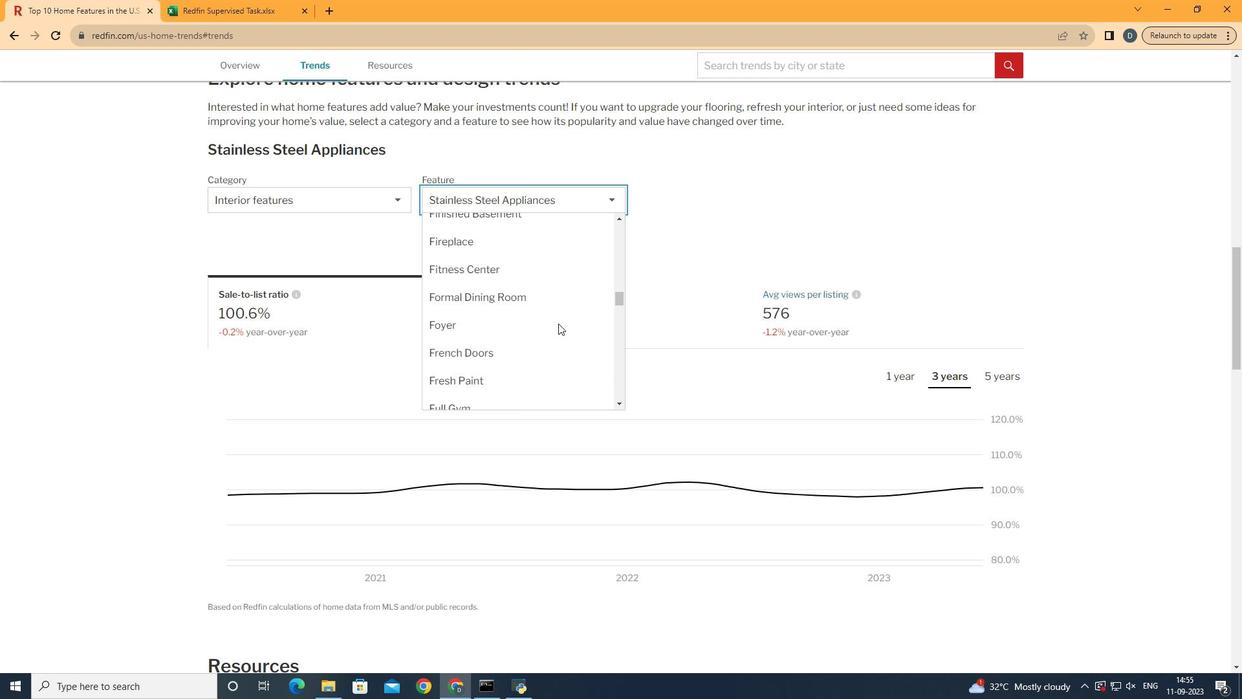 
Action: Mouse scrolled (581, 346) with delta (0, 0)
Screenshot: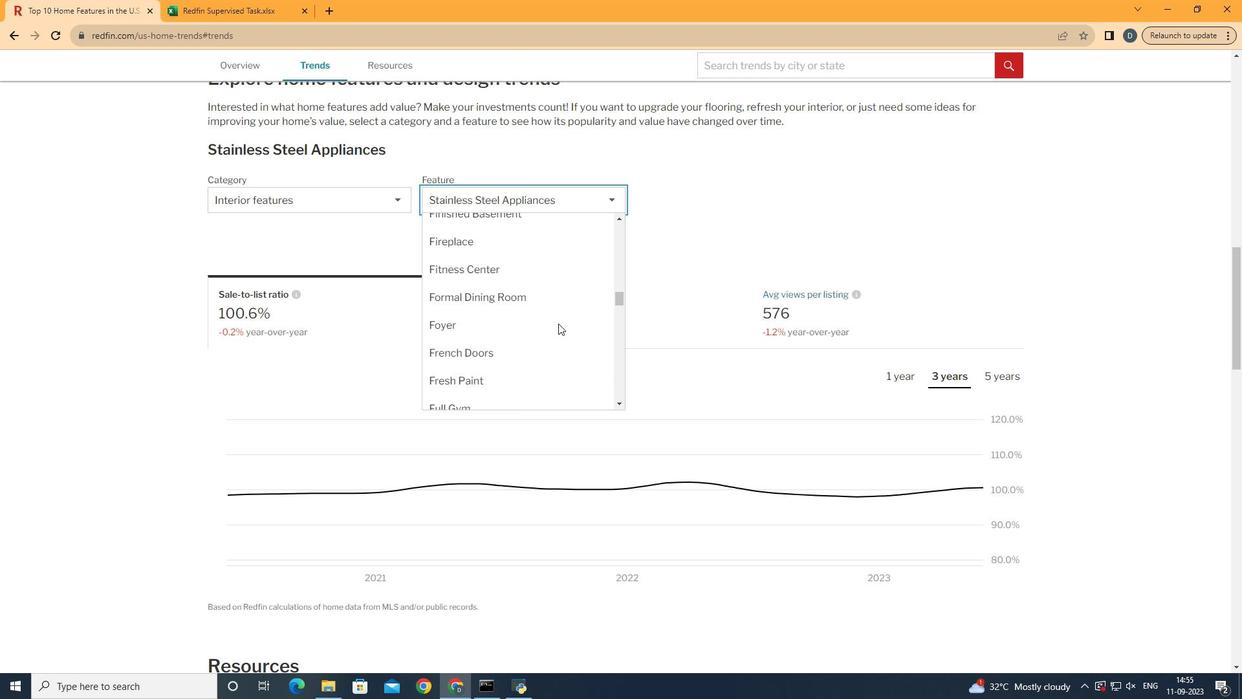 
Action: Mouse moved to (581, 346)
Screenshot: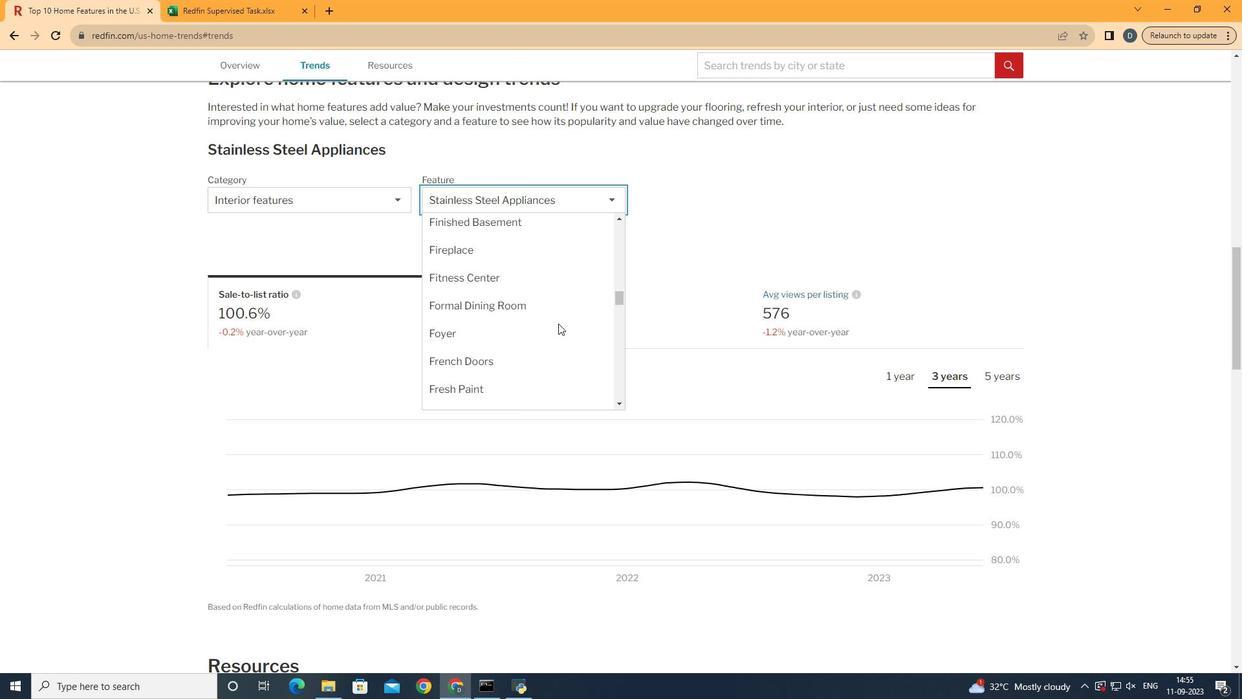 
Action: Mouse scrolled (581, 346) with delta (0, 0)
Screenshot: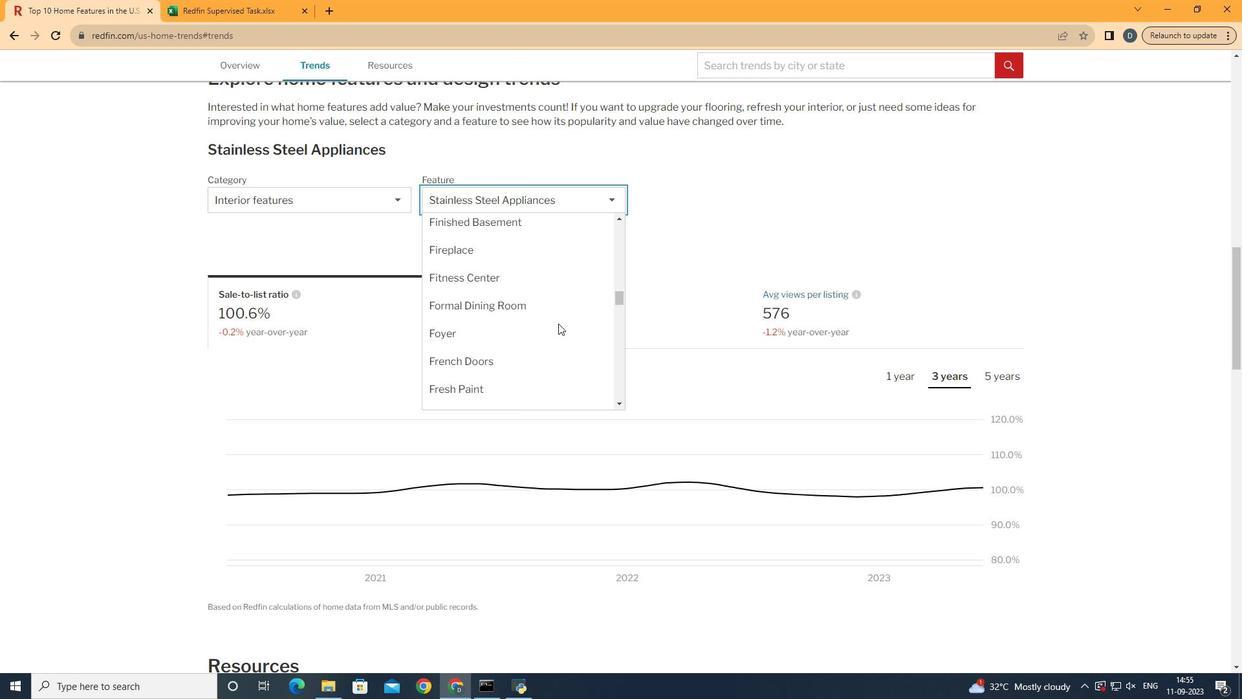 
Action: Mouse scrolled (581, 346) with delta (0, 0)
Screenshot: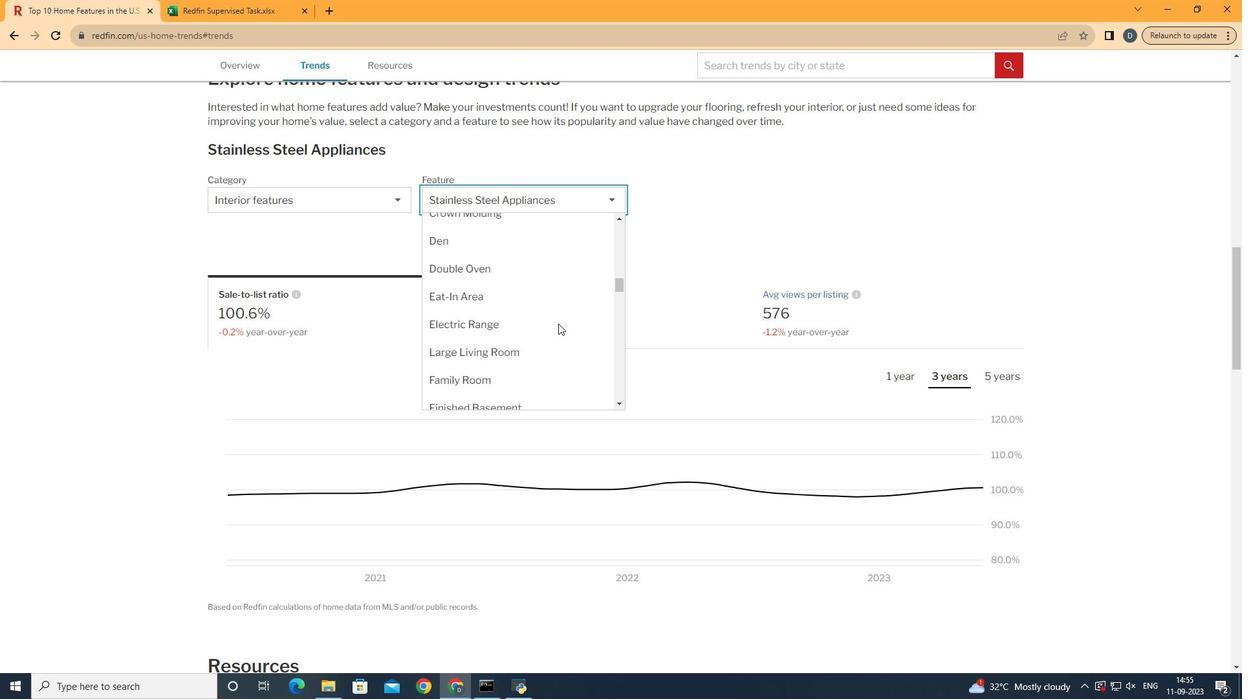 
Action: Mouse scrolled (581, 346) with delta (0, 0)
Screenshot: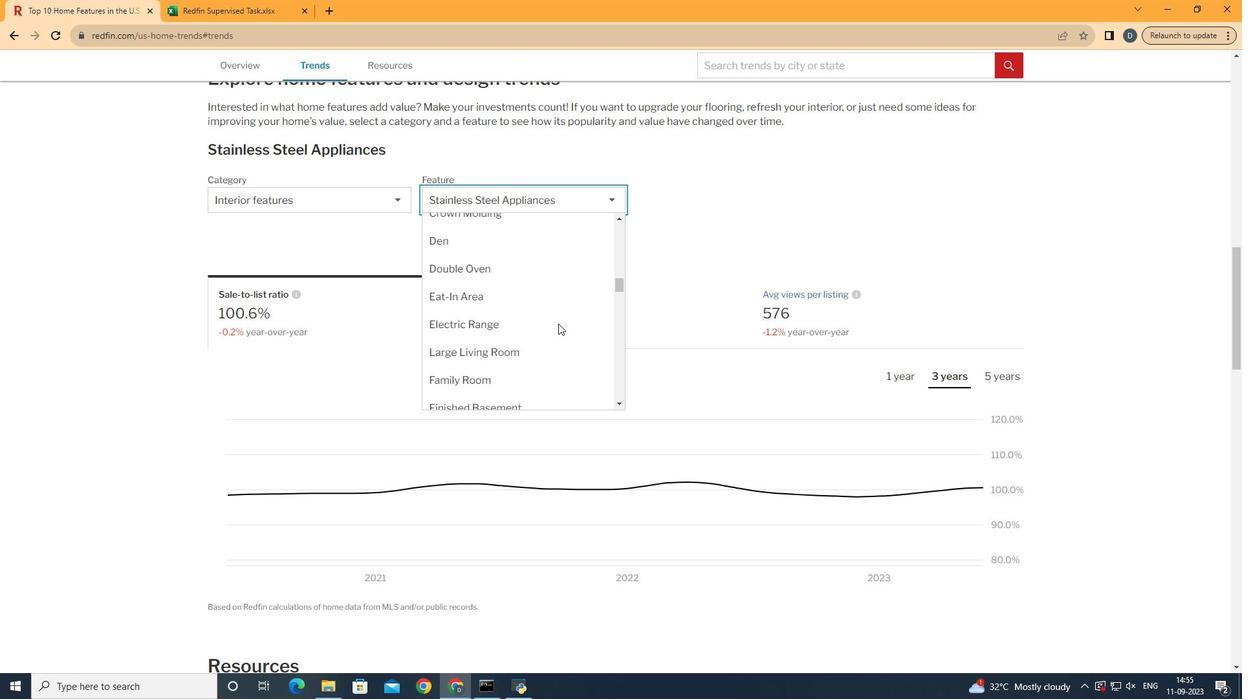 
Action: Mouse scrolled (581, 346) with delta (0, 0)
Screenshot: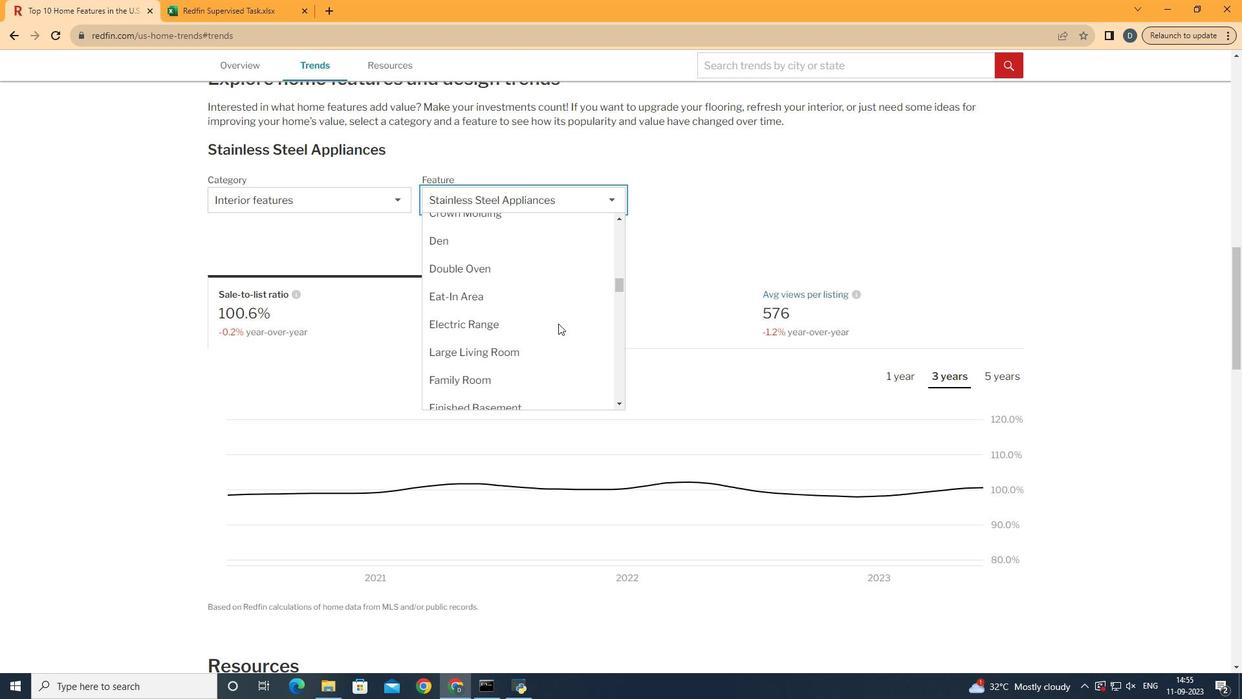 
Action: Mouse scrolled (581, 346) with delta (0, 0)
Screenshot: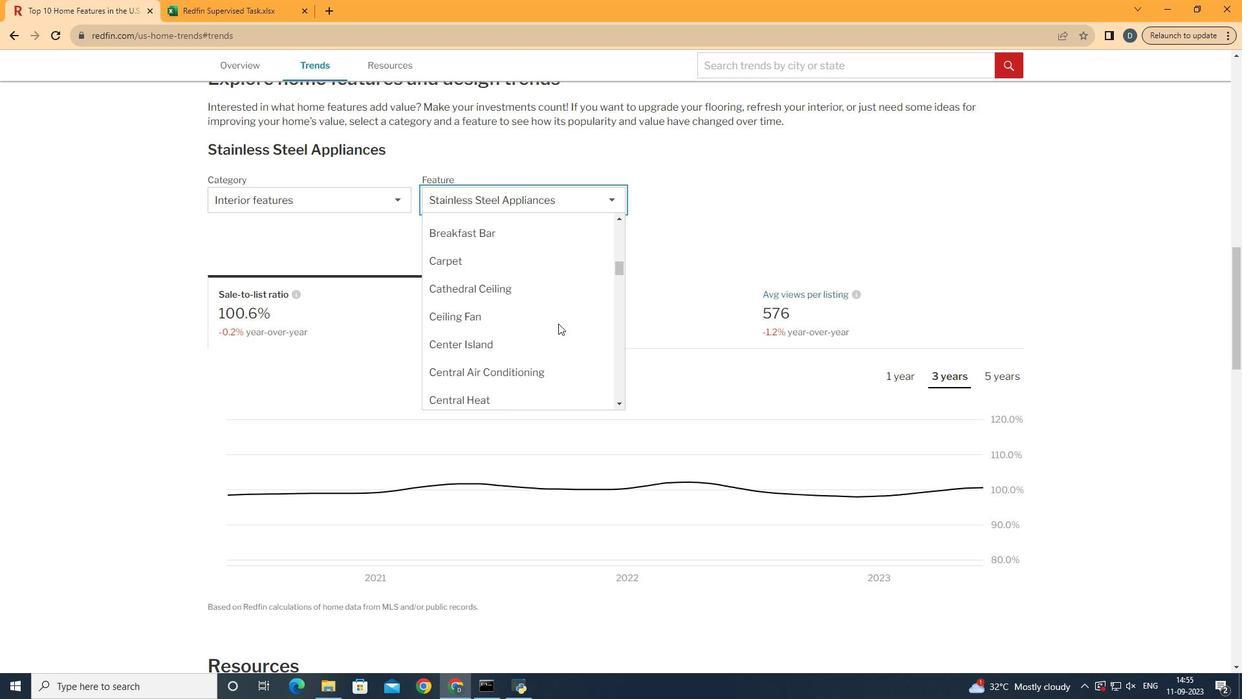 
Action: Mouse scrolled (581, 346) with delta (0, 0)
Screenshot: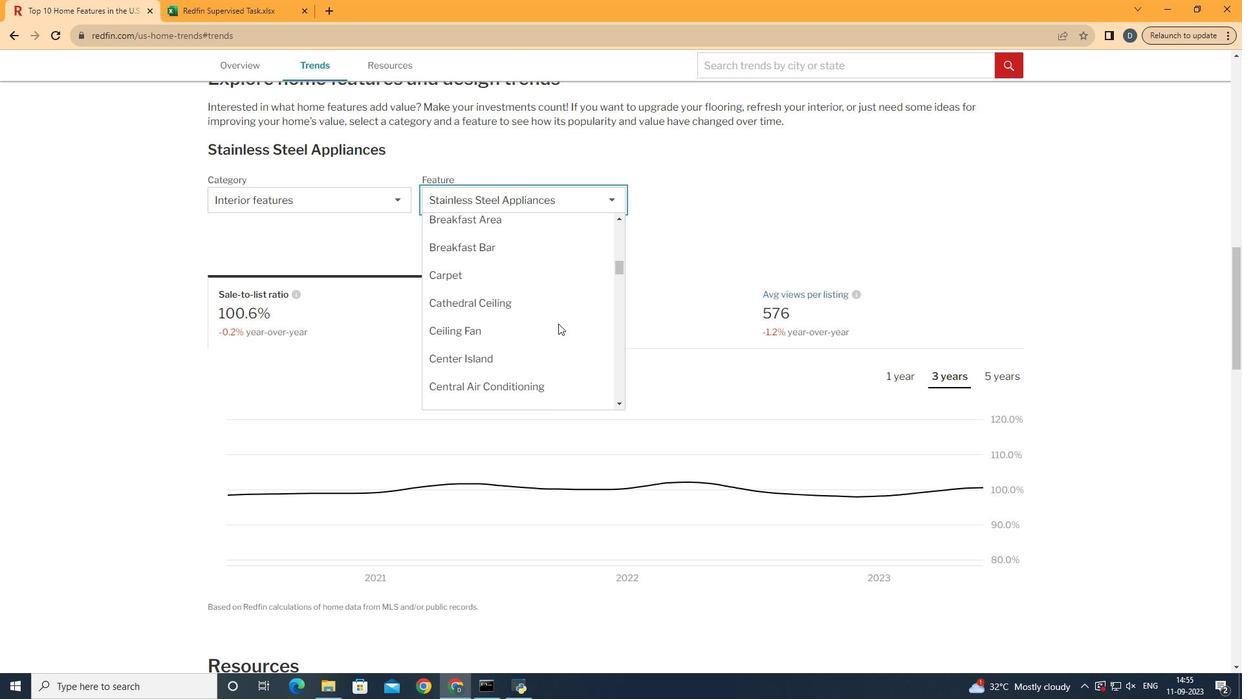 
Action: Mouse scrolled (581, 346) with delta (0, 0)
Screenshot: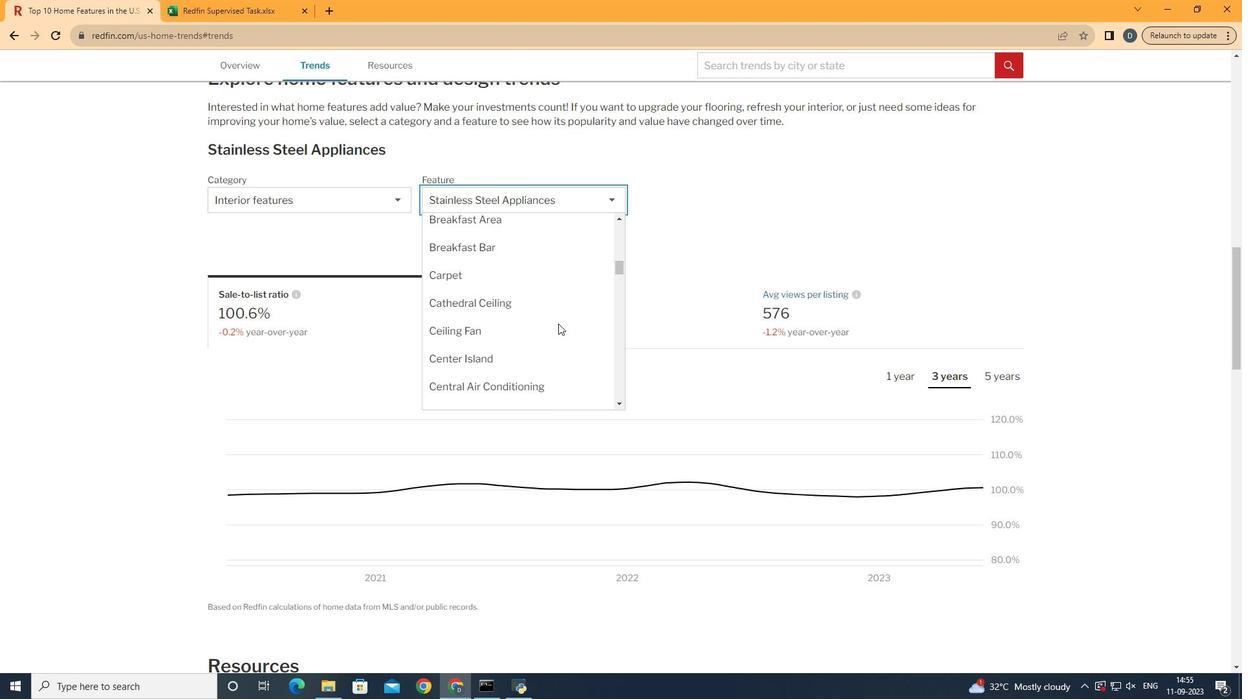 
Action: Mouse scrolled (581, 346) with delta (0, 0)
Screenshot: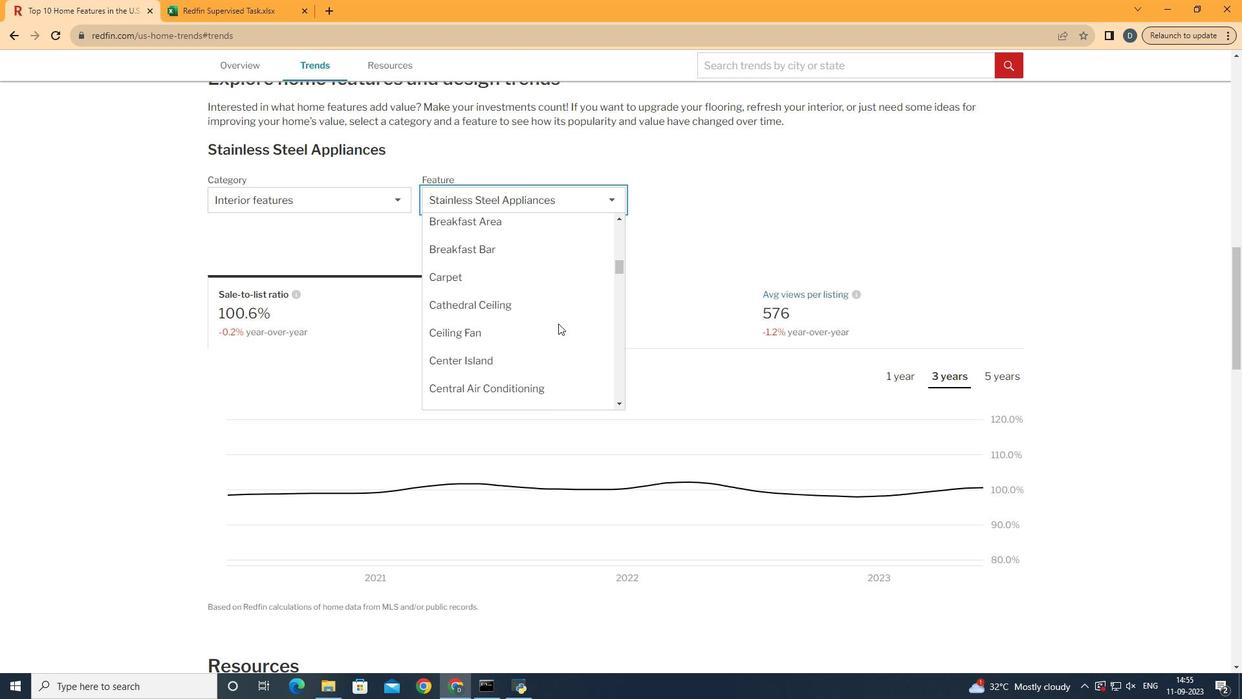 
Action: Mouse moved to (571, 311)
Screenshot: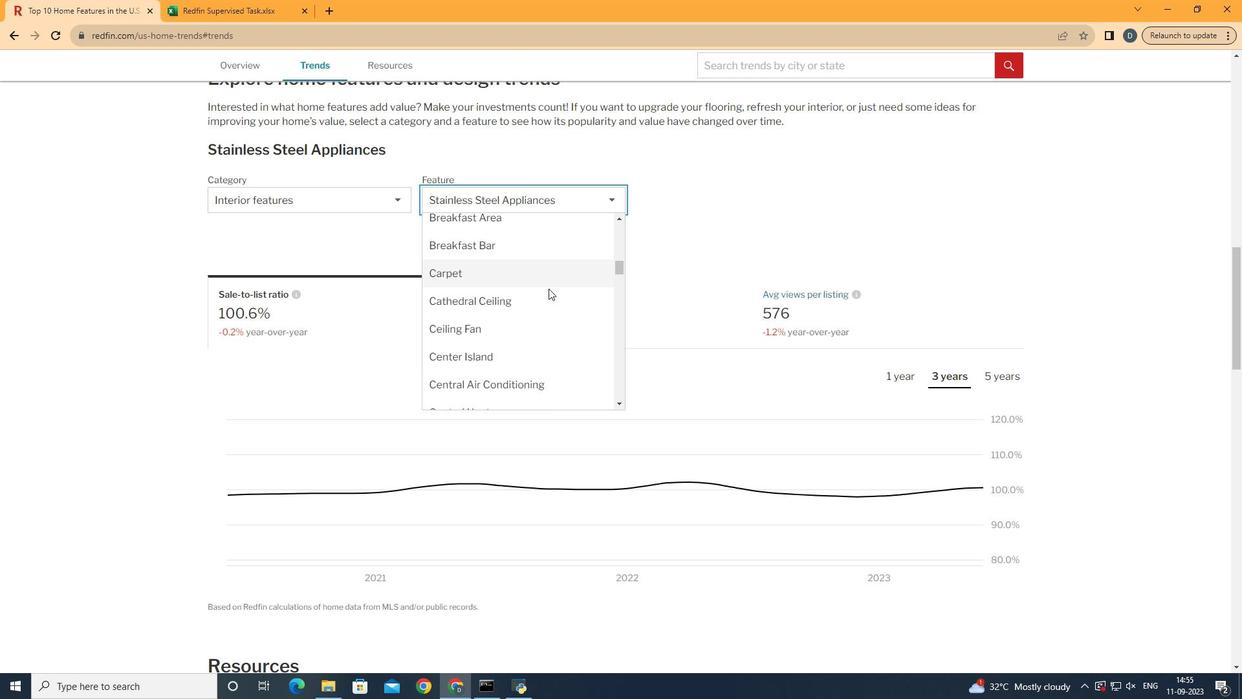 
Action: Mouse scrolled (571, 310) with delta (0, 0)
Screenshot: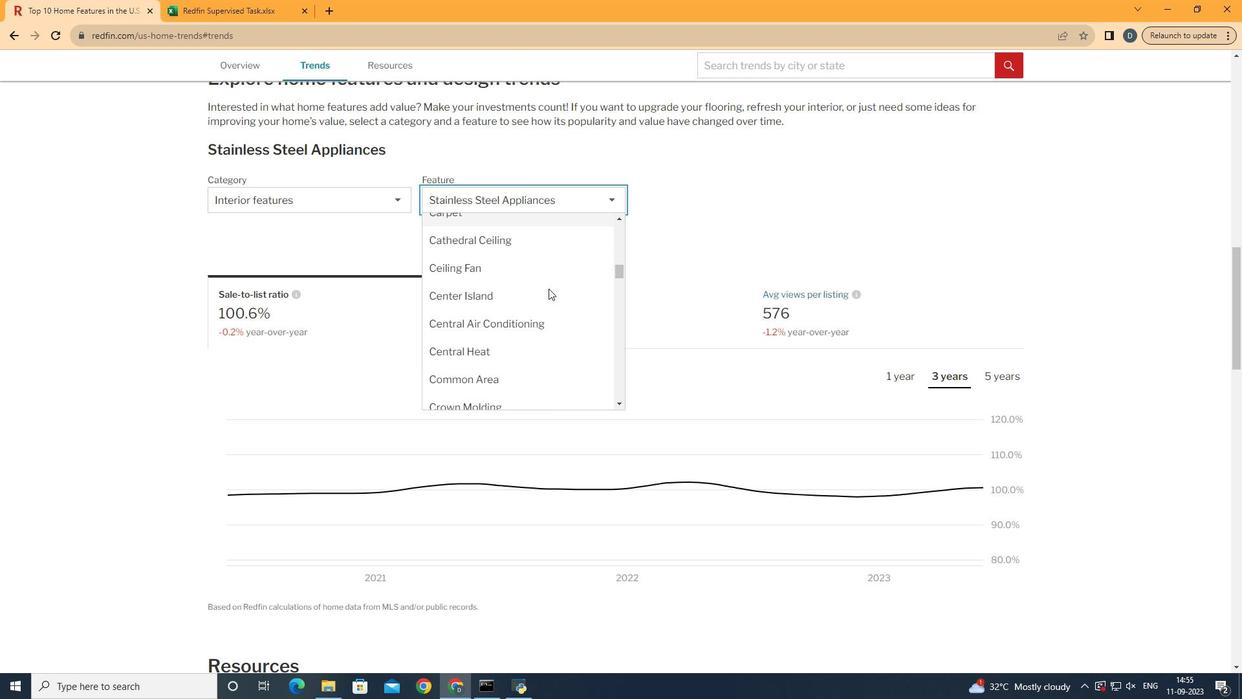 
Action: Mouse moved to (561, 364)
Screenshot: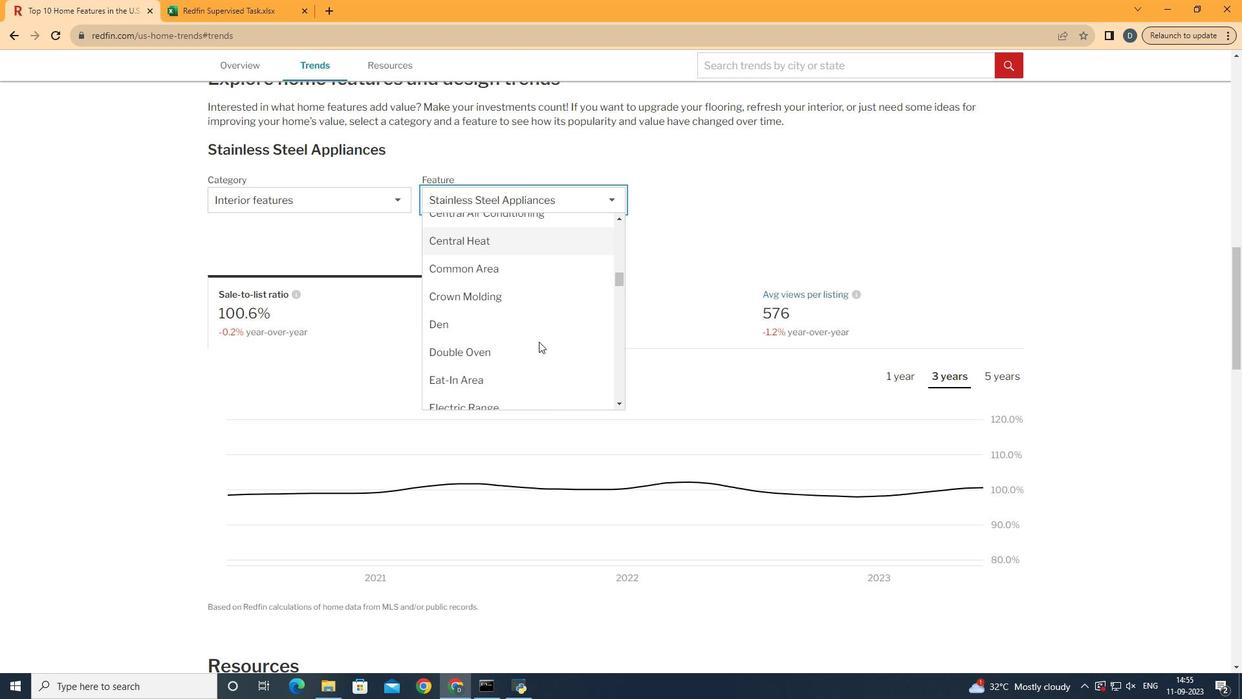 
Action: Mouse scrolled (561, 363) with delta (0, 0)
Screenshot: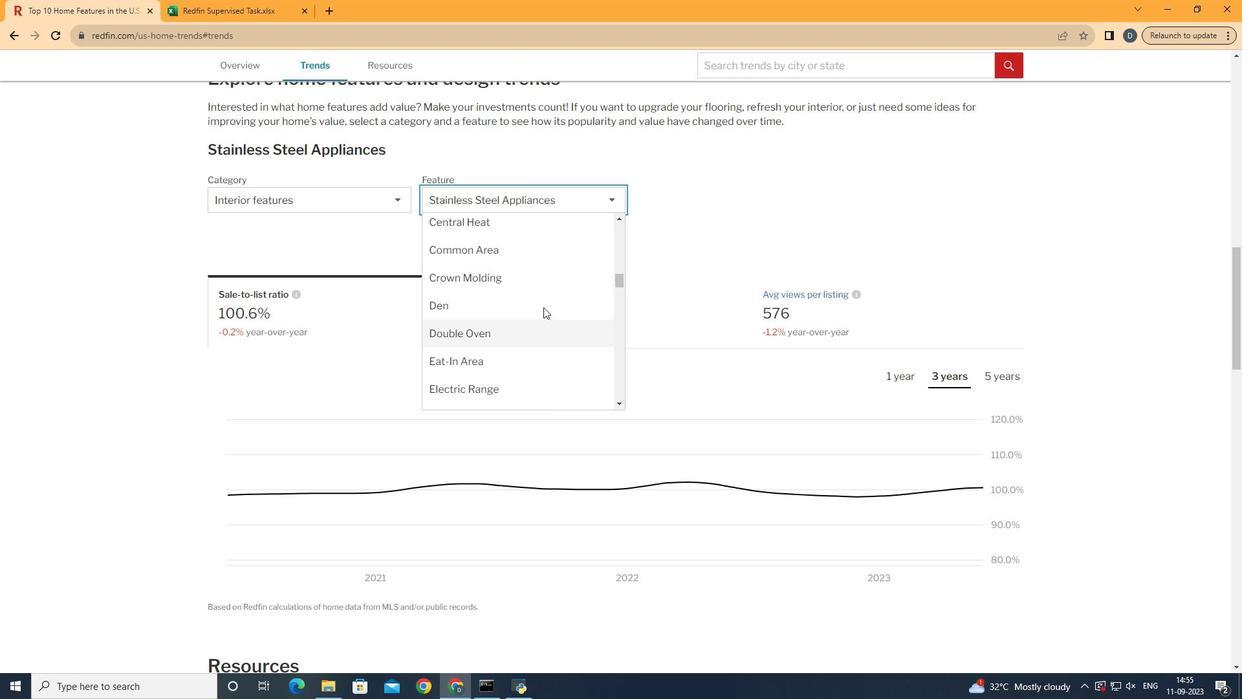 
Action: Mouse scrolled (561, 363) with delta (0, 0)
Screenshot: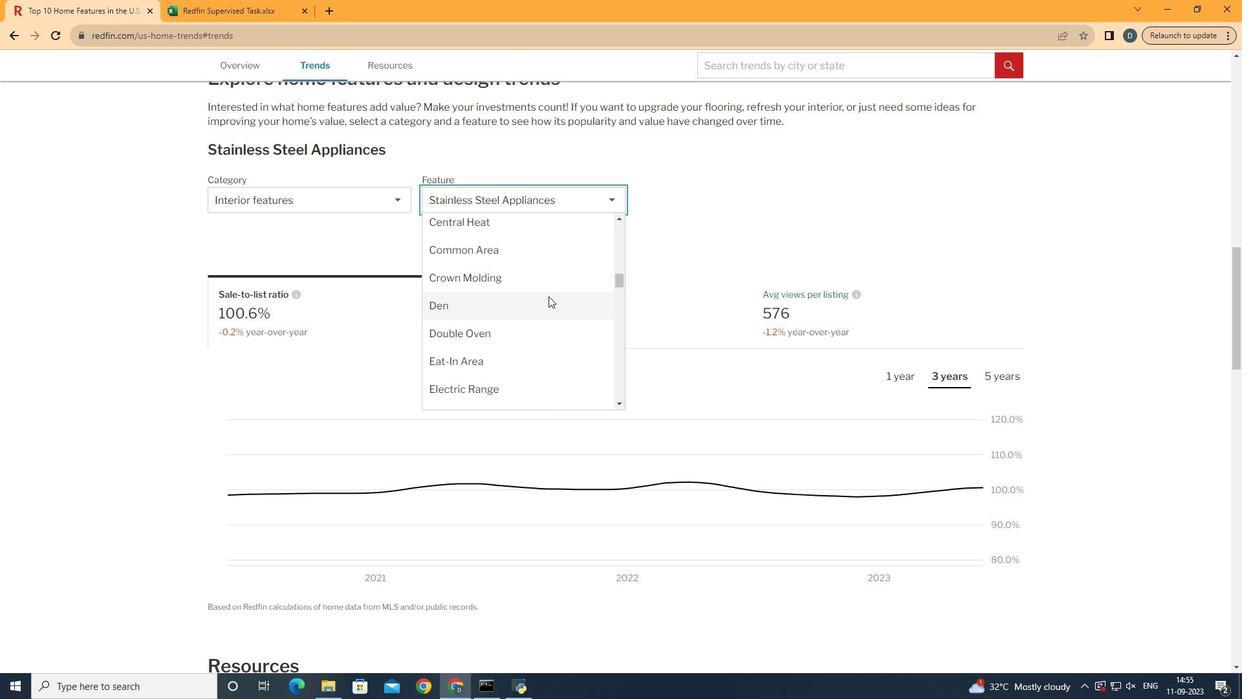 
Action: Mouse moved to (594, 277)
Screenshot: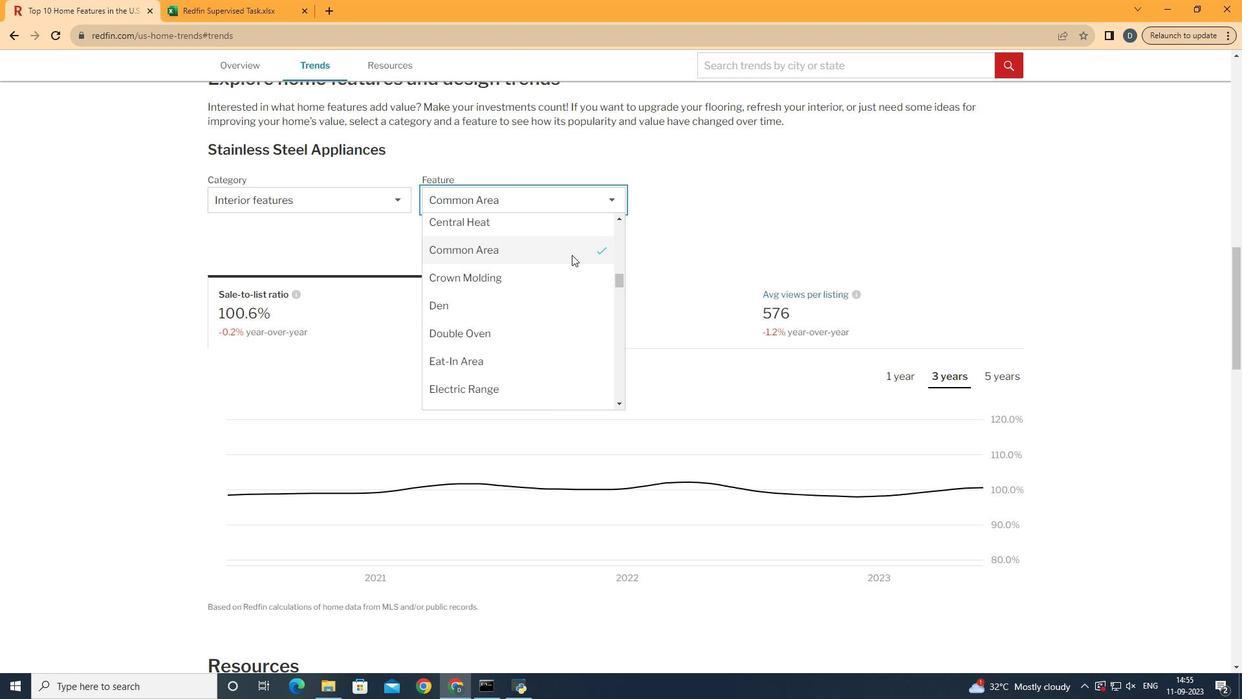 
Action: Mouse pressed left at (594, 277)
Screenshot: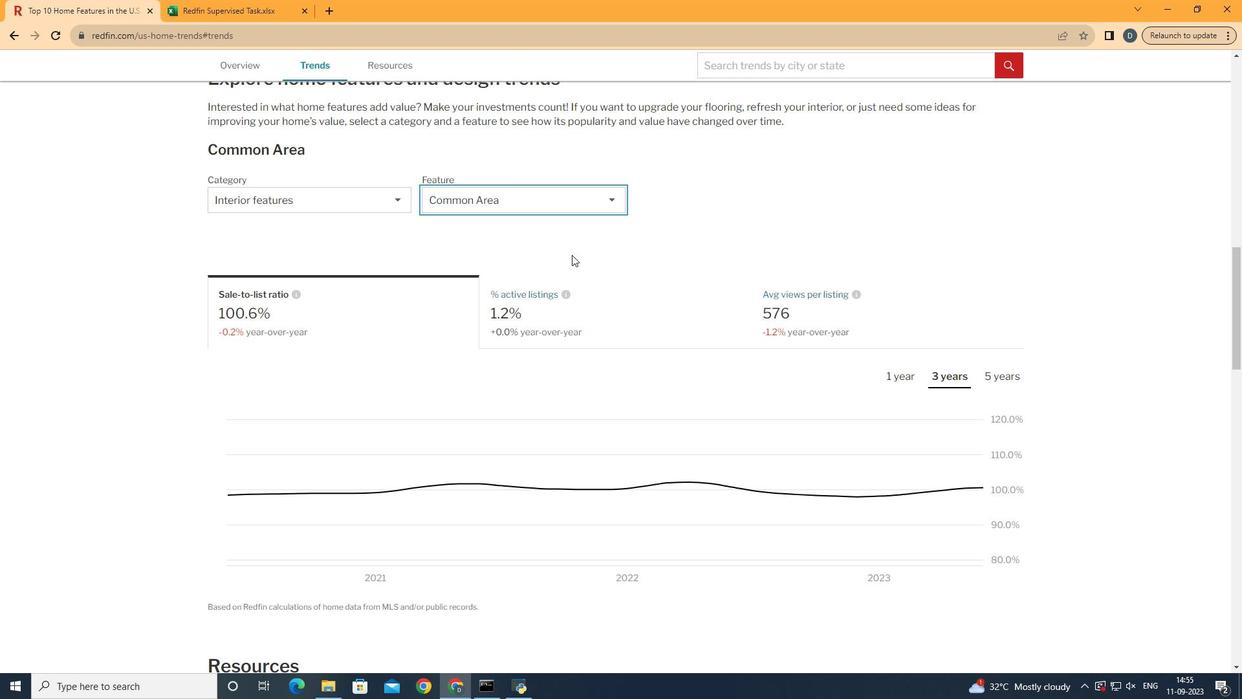 
Action: Mouse moved to (643, 264)
Screenshot: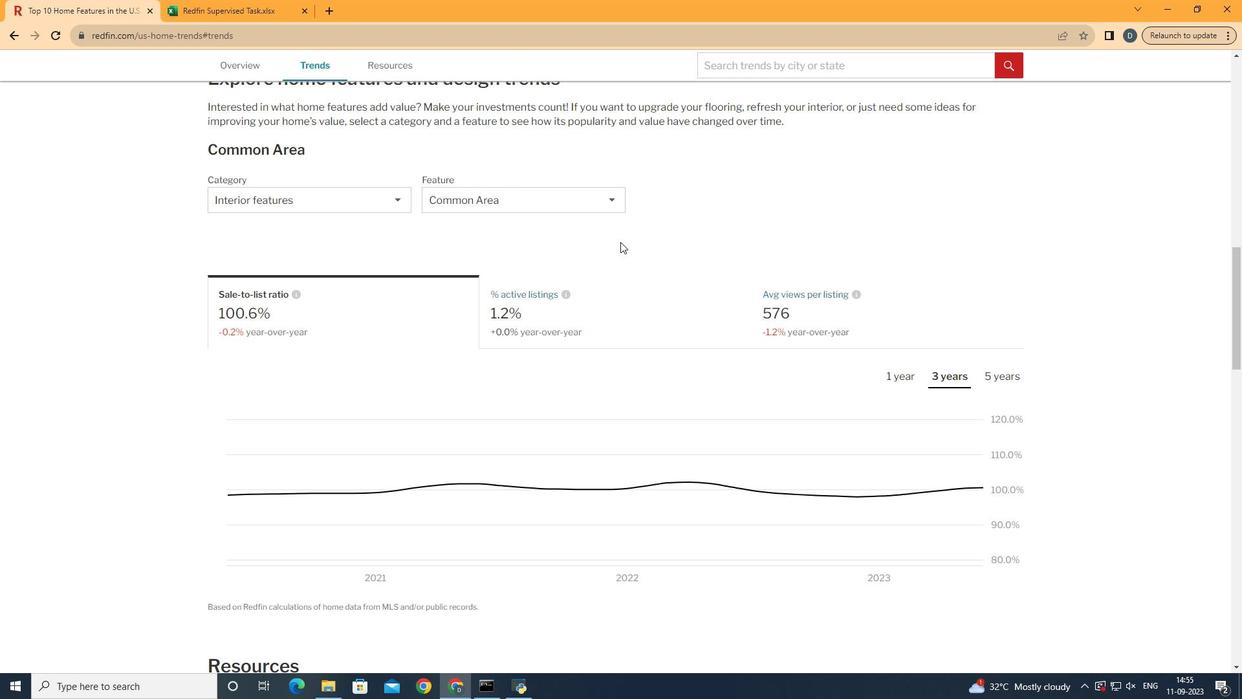 
Action: Mouse pressed left at (643, 264)
Screenshot: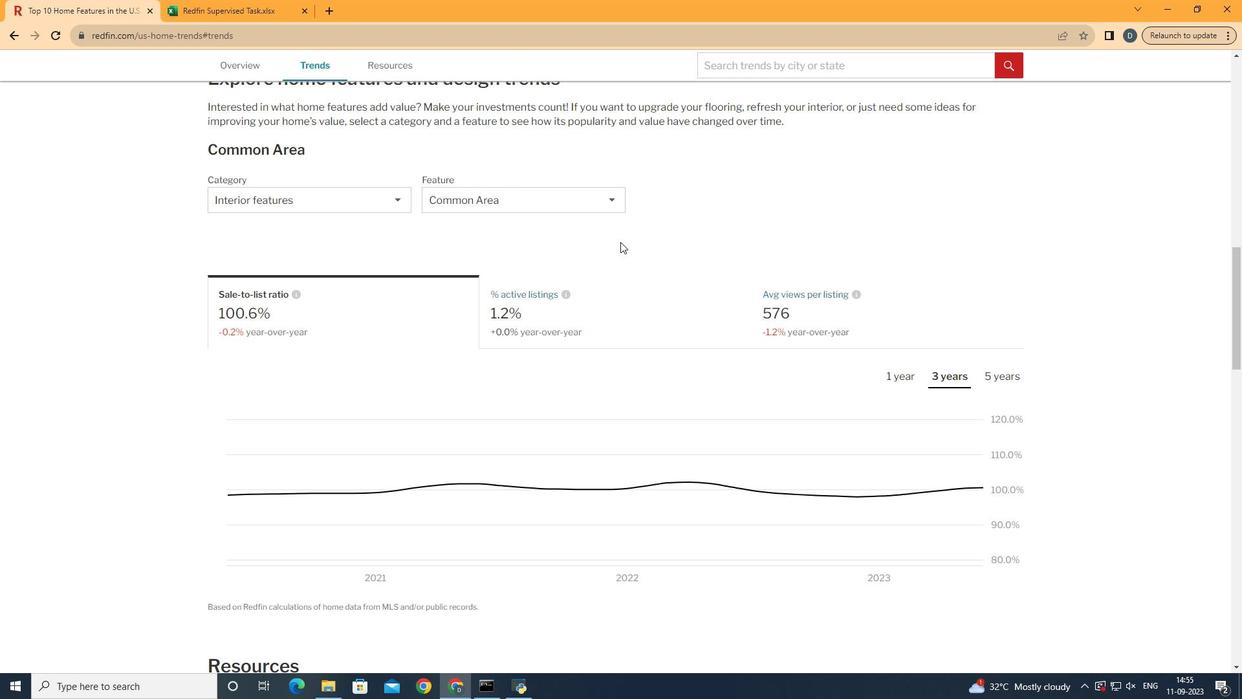 
Action: Mouse moved to (923, 346)
Screenshot: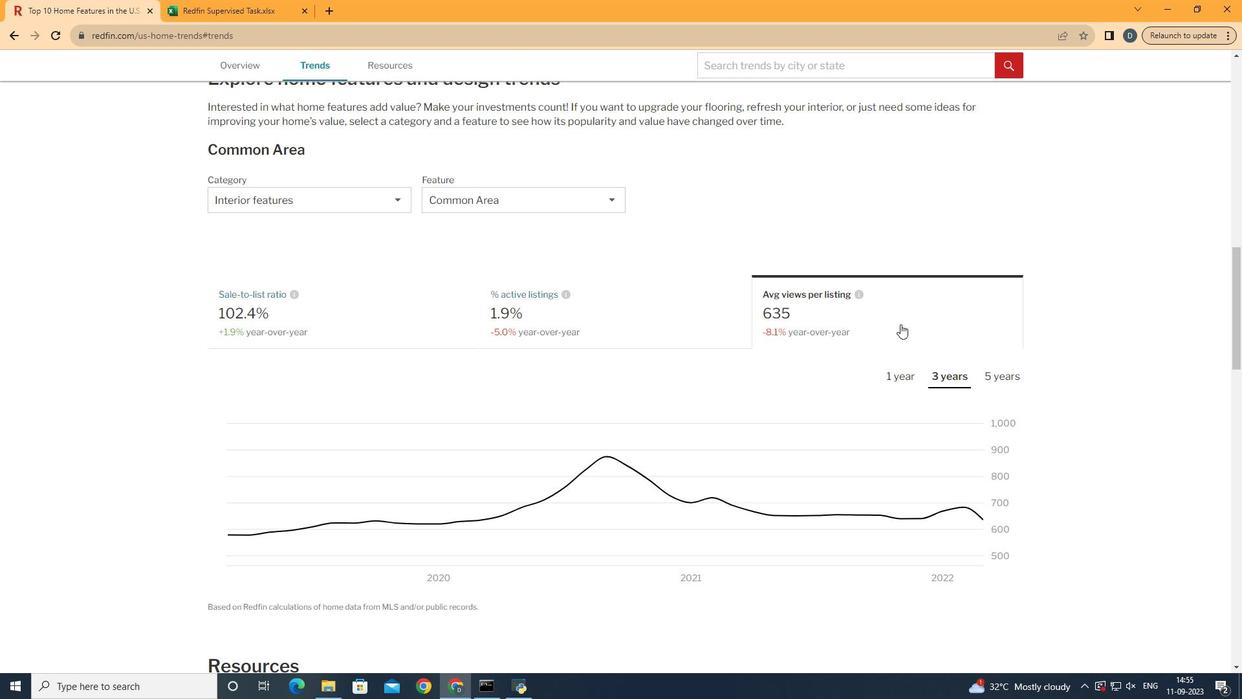 
Action: Mouse pressed left at (923, 346)
Screenshot: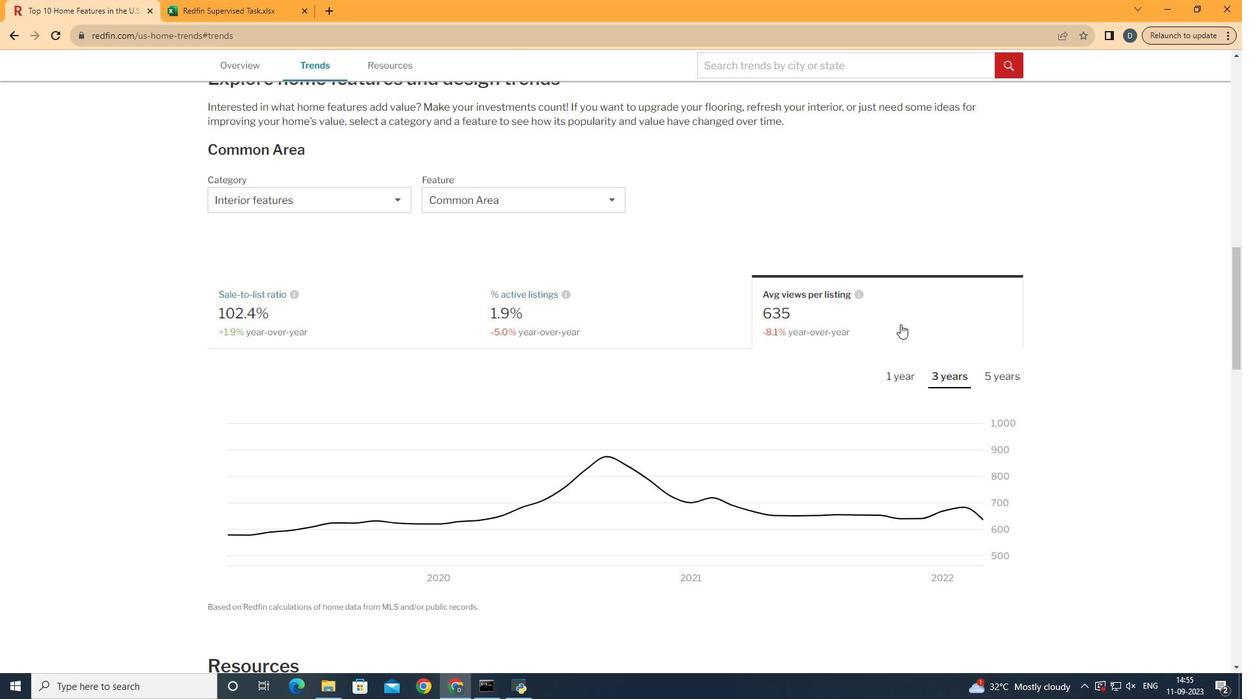 
Action: Mouse moved to (963, 402)
Screenshot: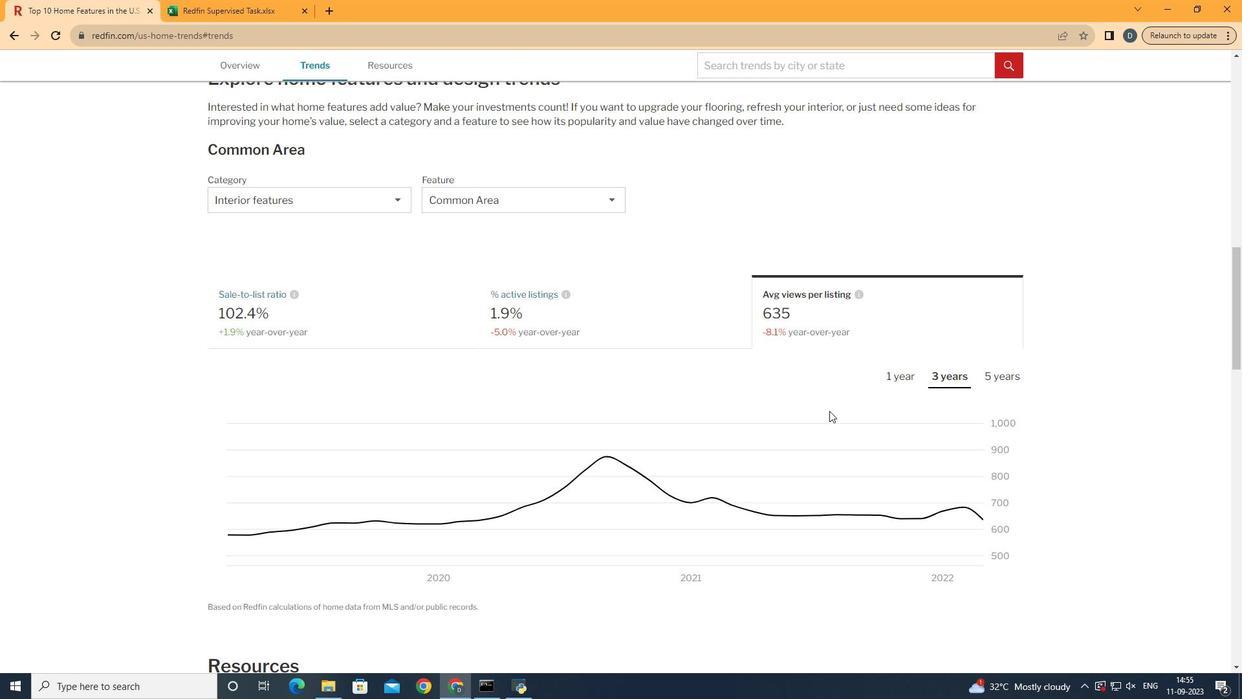 
Action: Mouse pressed left at (963, 402)
Screenshot: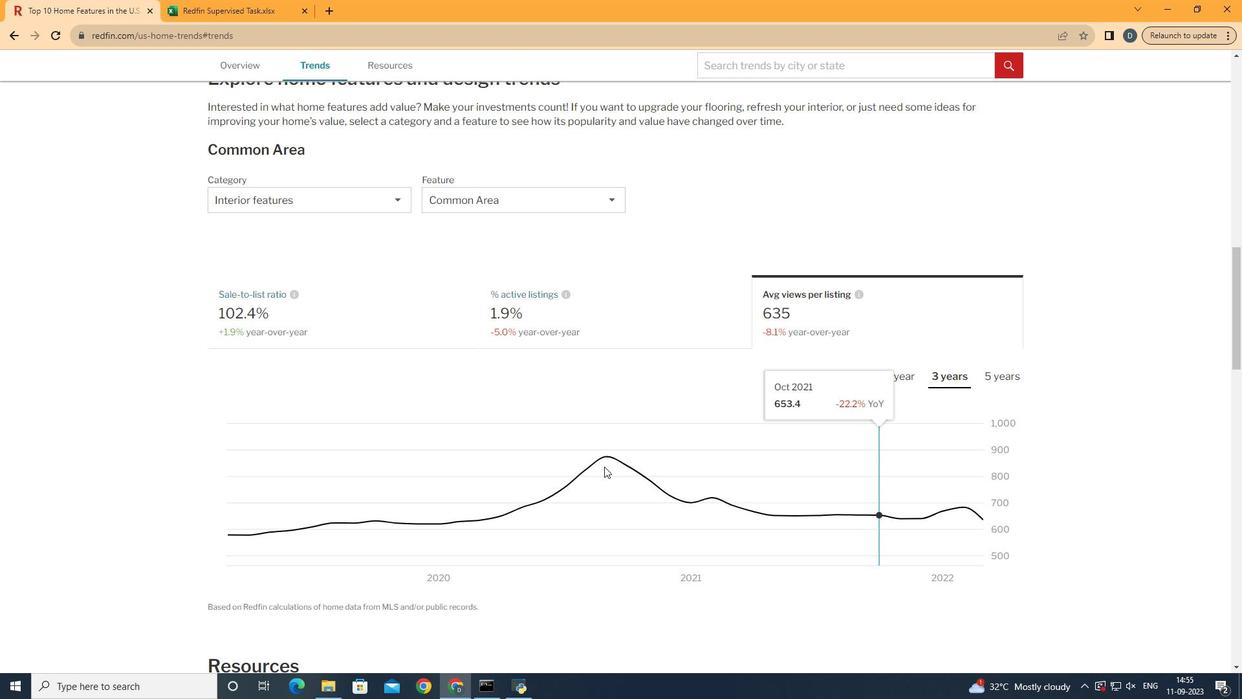 
Action: Mouse moved to (1085, 534)
Screenshot: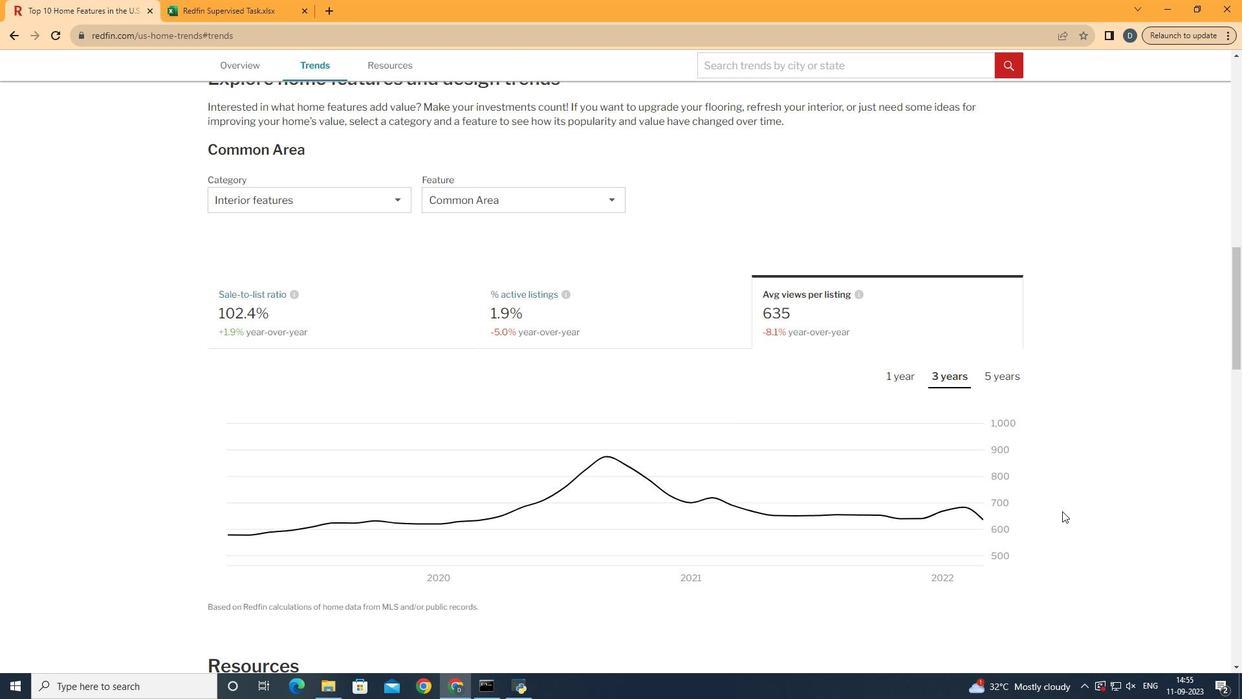 
